 Task: Look for space in Xicotepec de Juárez, Mexico from 17th June, 2023 to 21st June, 2023 for 2 adults in price range Rs.7000 to Rs.12000. Place can be private room with 1  bedroom having 2 beds and 1 bathroom. Property type can be house, flat, guest house. Booking option can be shelf check-in. Required host language is English.
Action: Mouse moved to (548, 110)
Screenshot: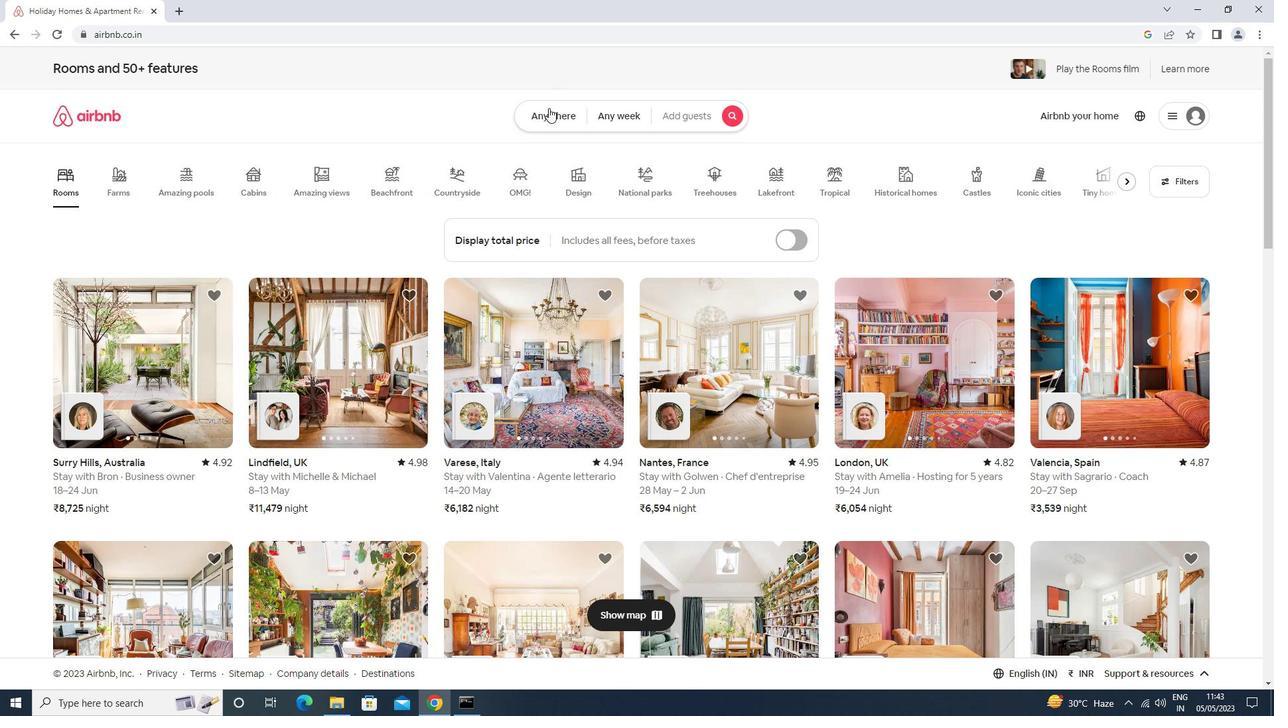 
Action: Mouse pressed left at (548, 110)
Screenshot: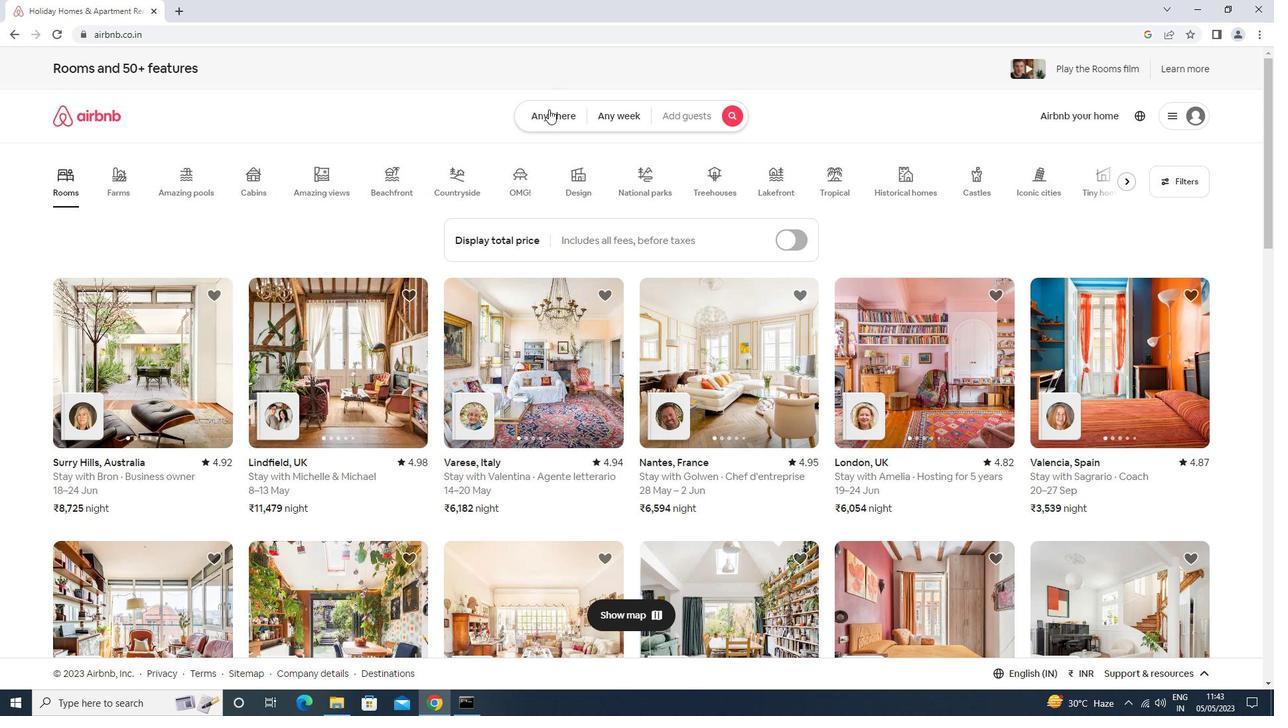 
Action: Mouse moved to (475, 166)
Screenshot: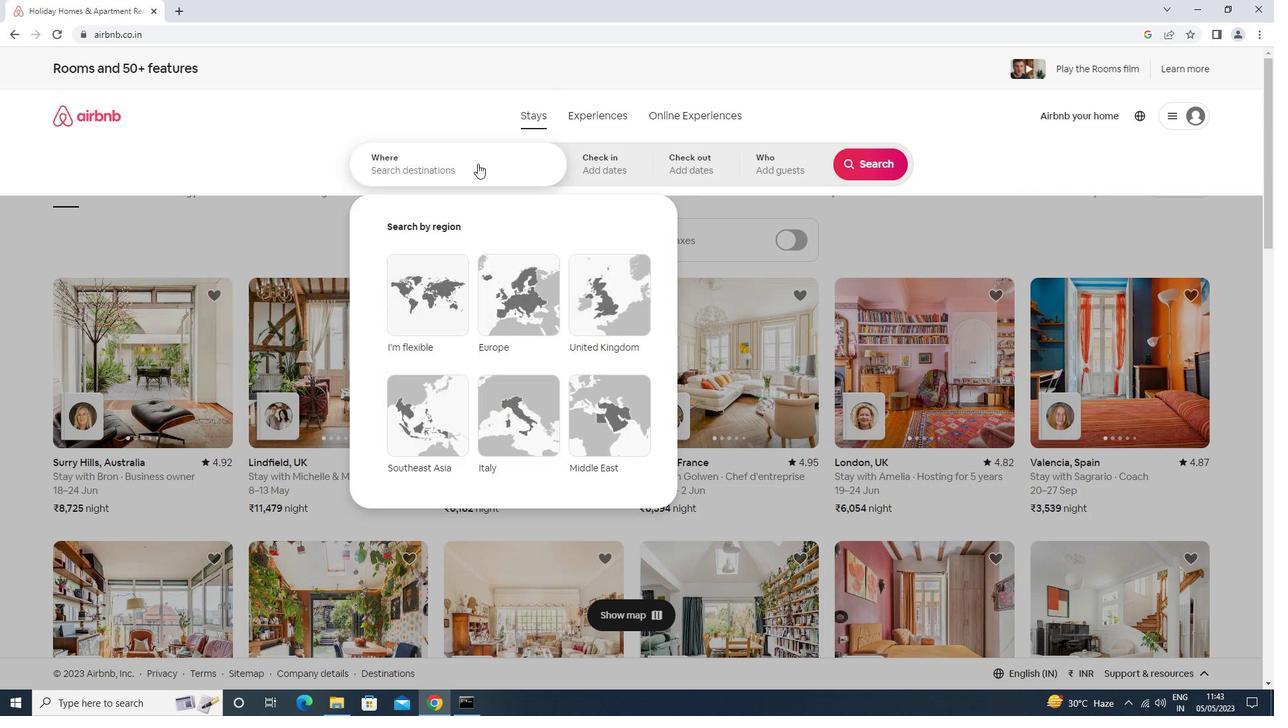 
Action: Mouse pressed left at (475, 166)
Screenshot: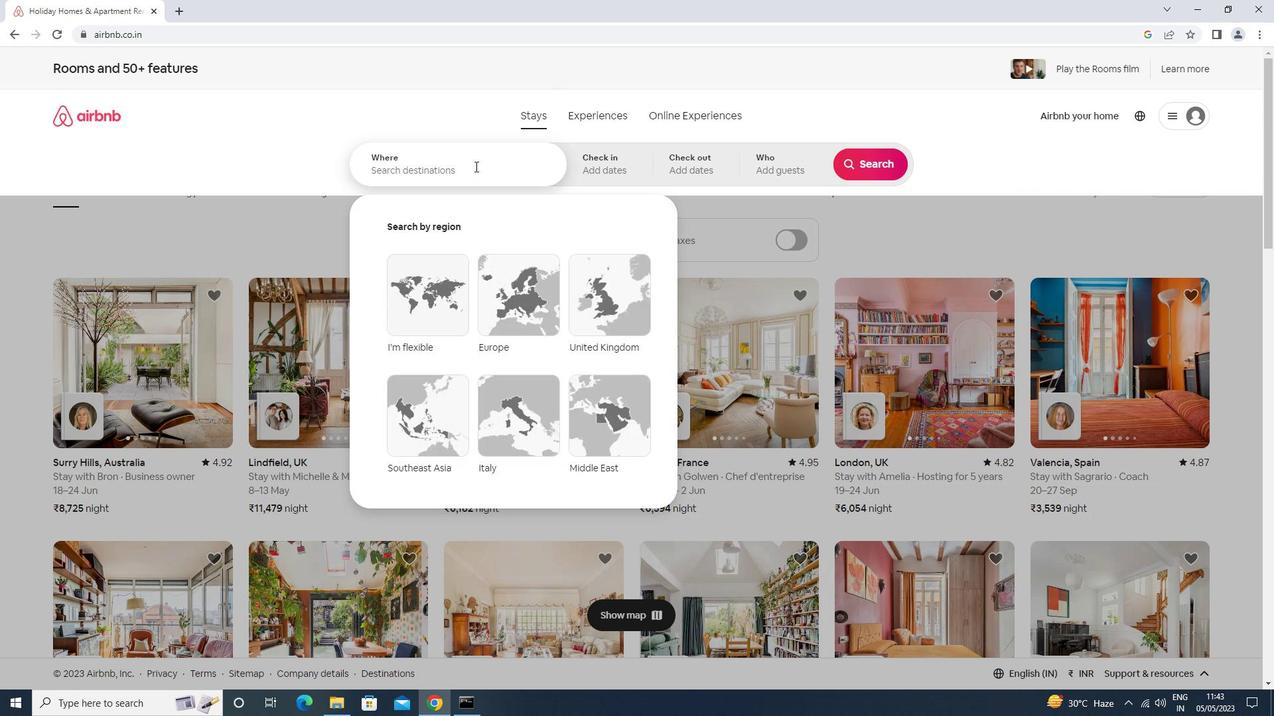 
Action: Mouse moved to (475, 166)
Screenshot: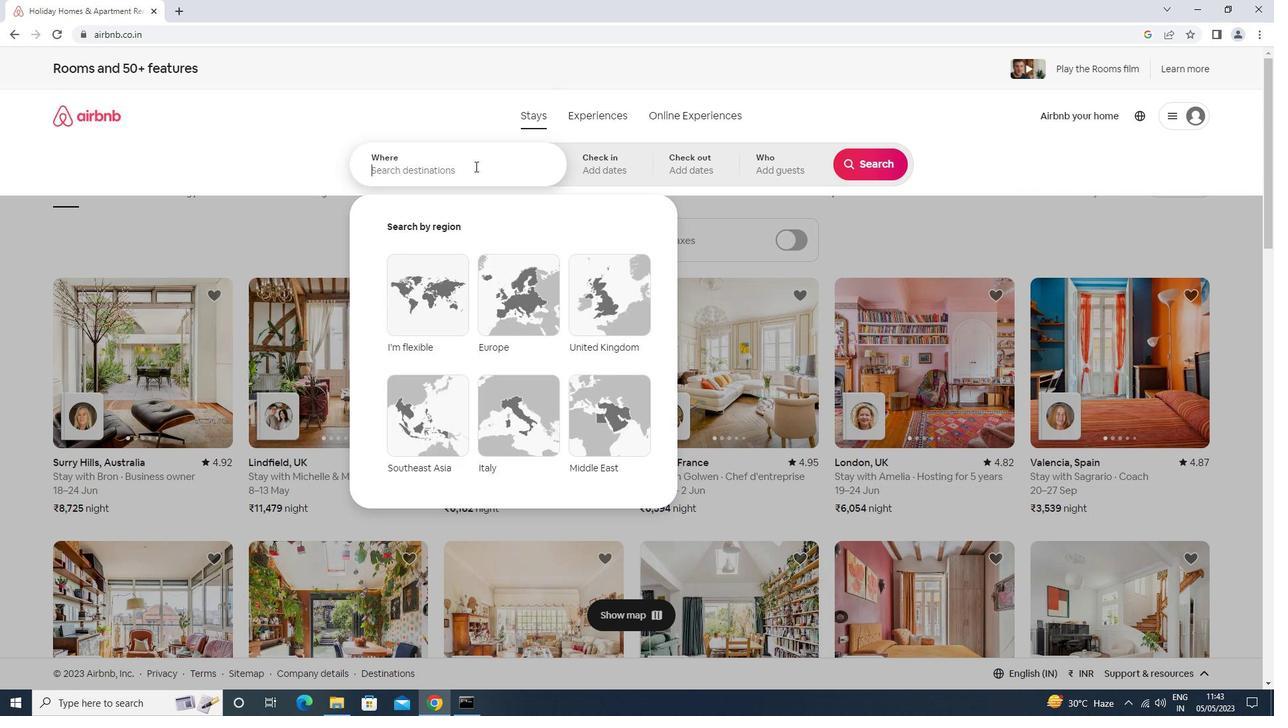 
Action: Key pressed <Key.shift>XICO<Key.down><Key.down><Key.enter>
Screenshot: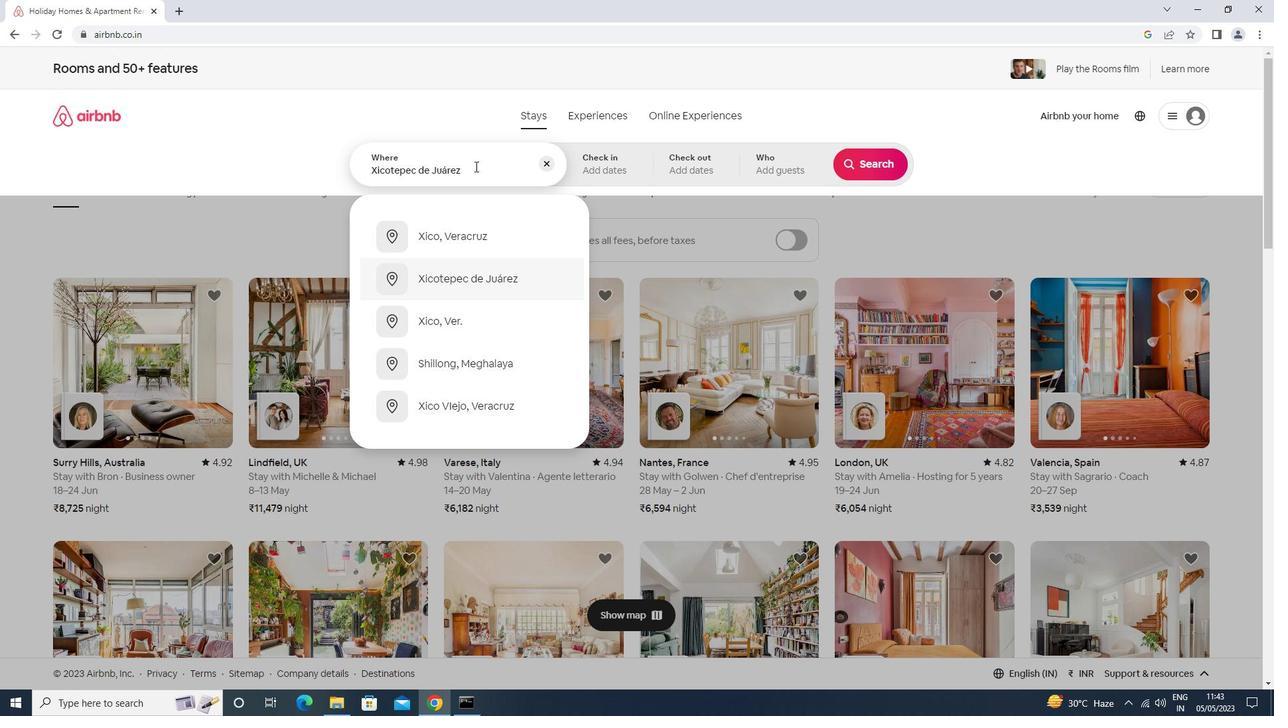 
Action: Mouse moved to (852, 388)
Screenshot: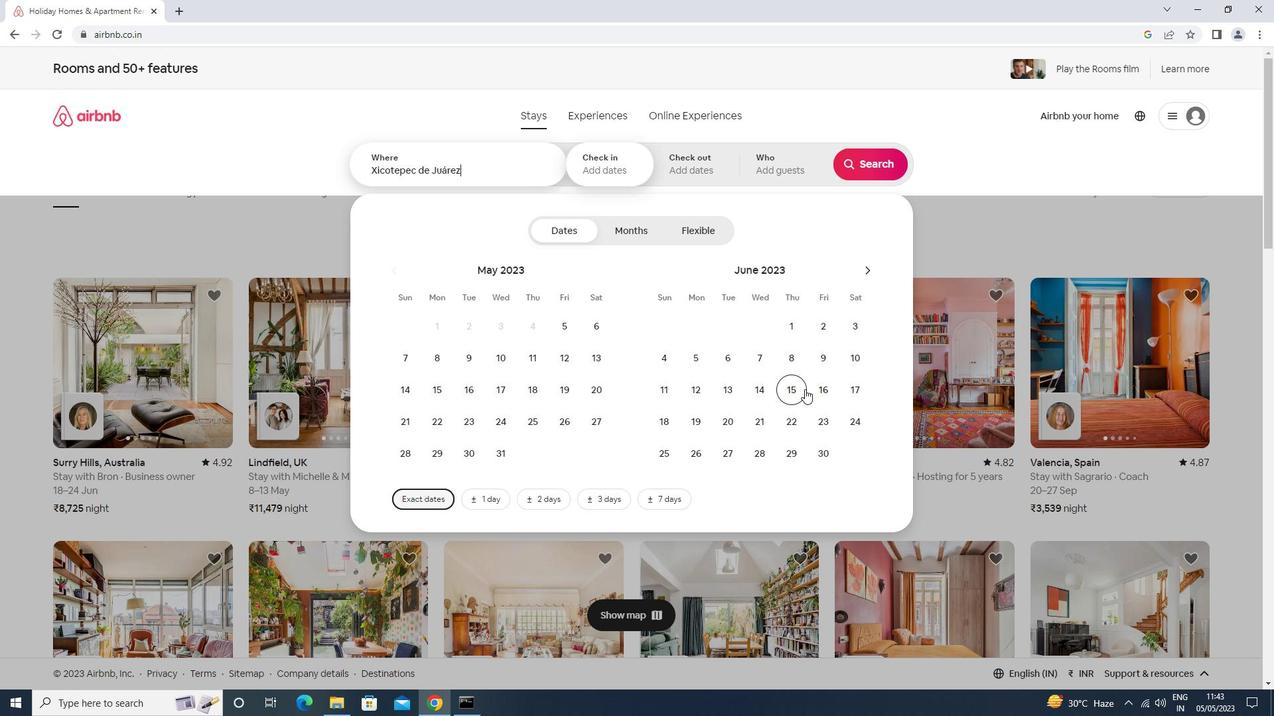 
Action: Mouse pressed left at (852, 388)
Screenshot: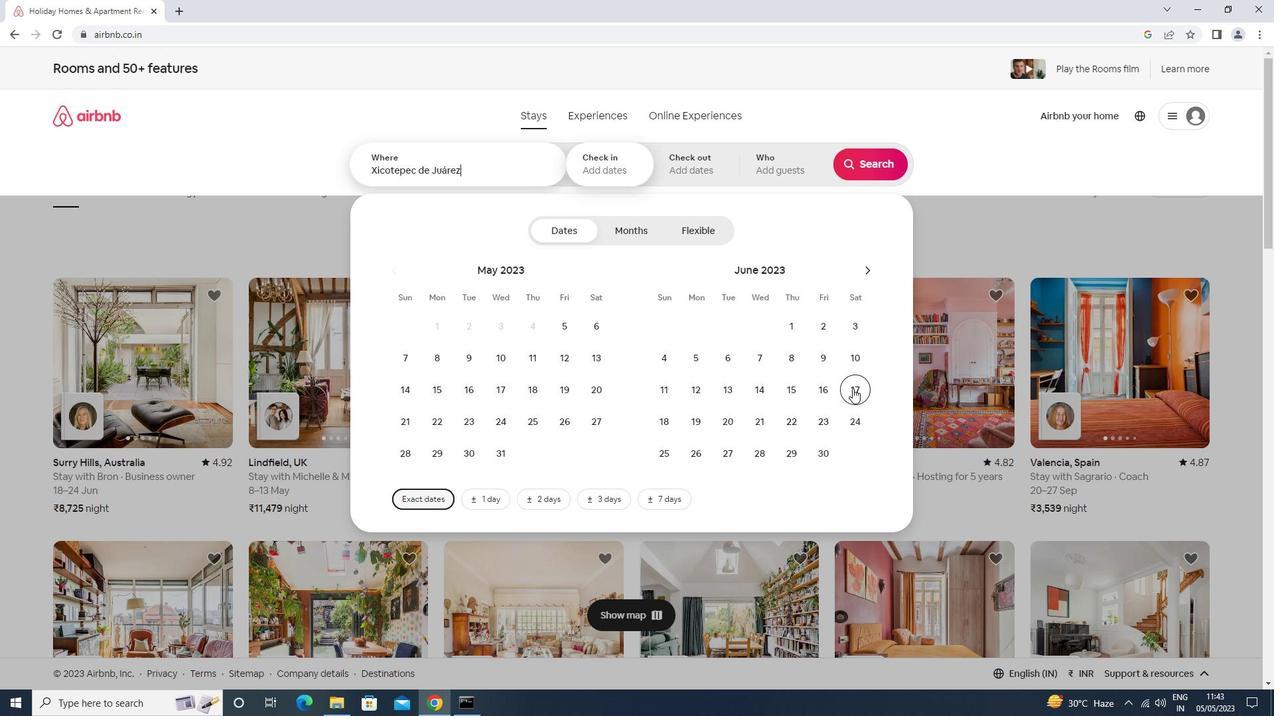 
Action: Mouse moved to (761, 429)
Screenshot: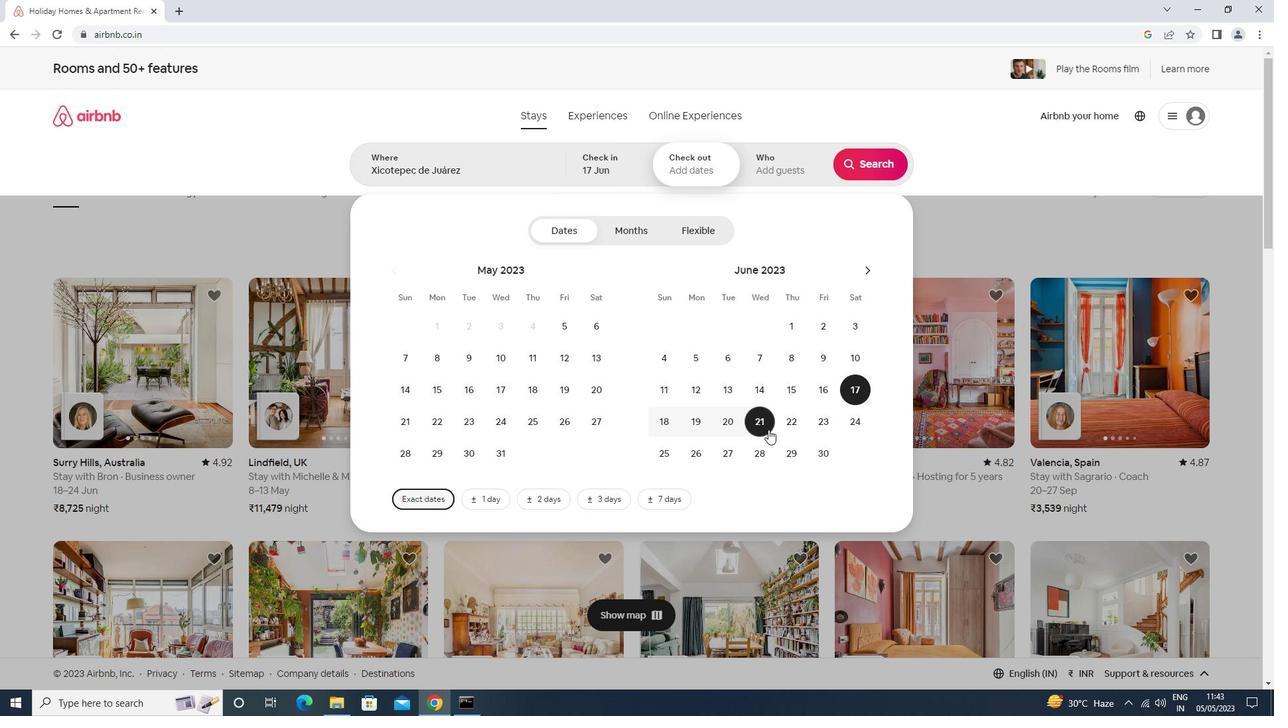 
Action: Mouse pressed left at (761, 429)
Screenshot: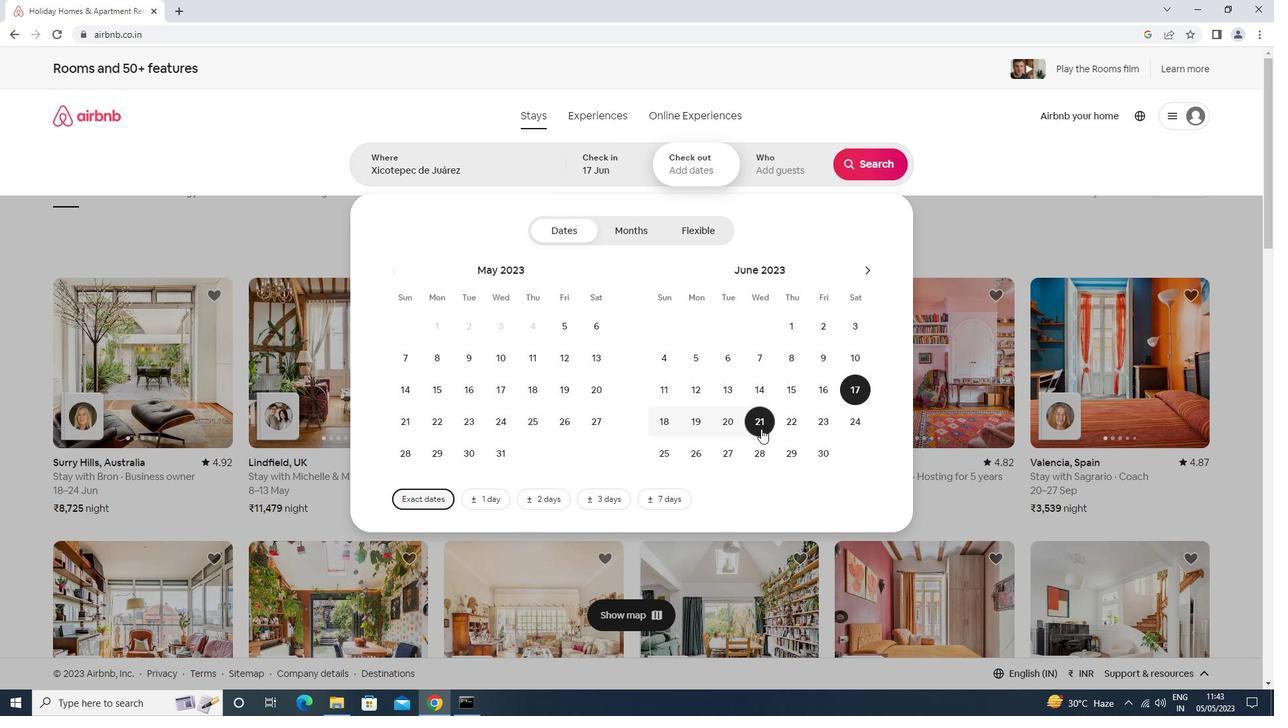 
Action: Mouse moved to (773, 179)
Screenshot: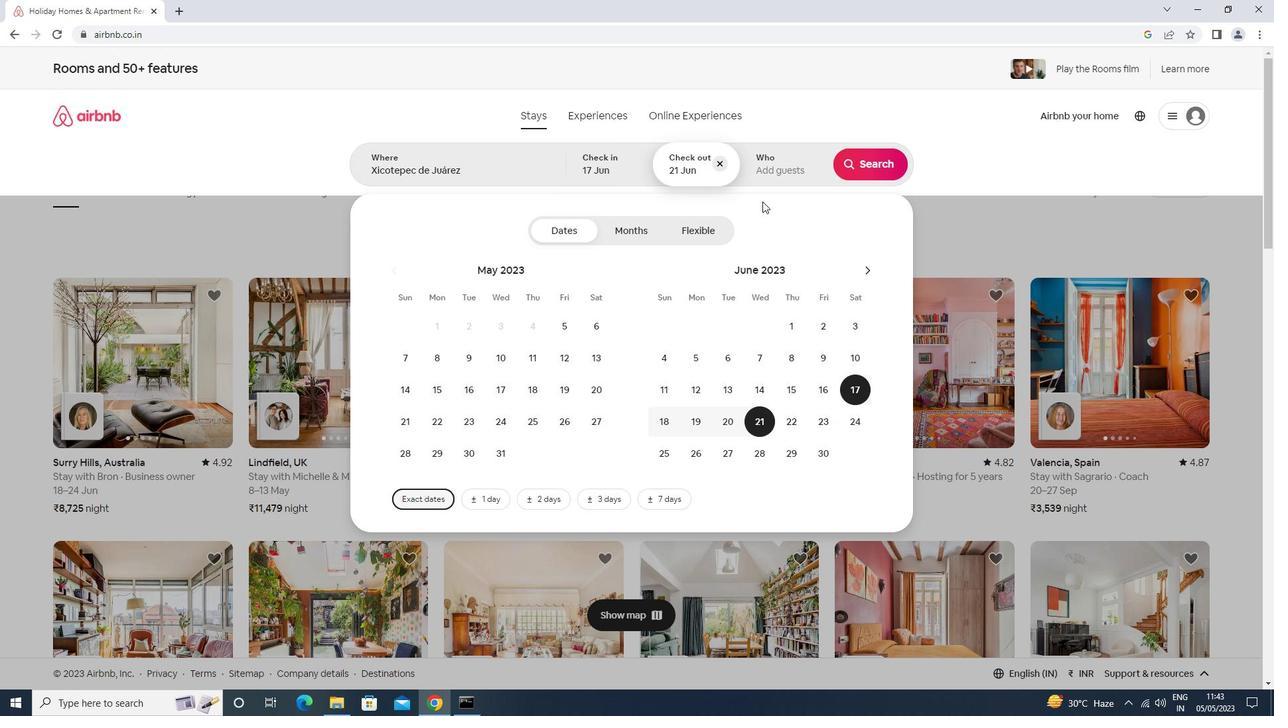 
Action: Mouse pressed left at (773, 179)
Screenshot: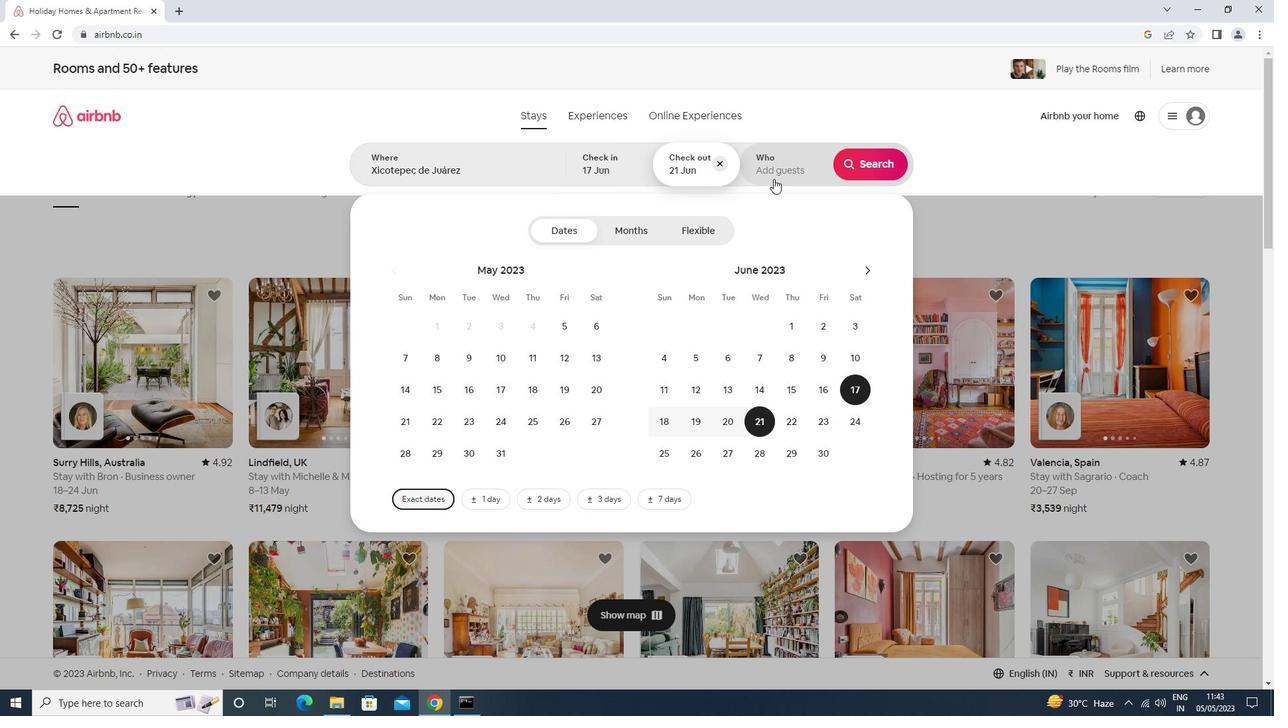 
Action: Mouse moved to (869, 229)
Screenshot: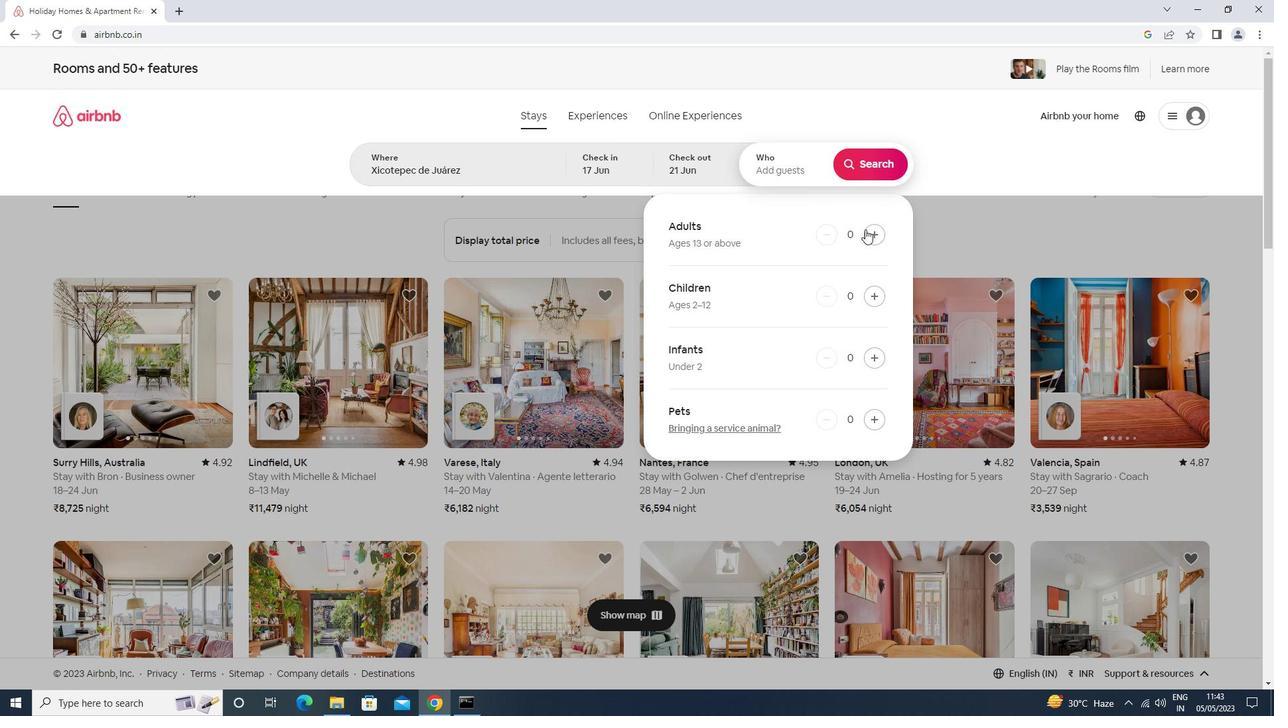 
Action: Mouse pressed left at (869, 229)
Screenshot: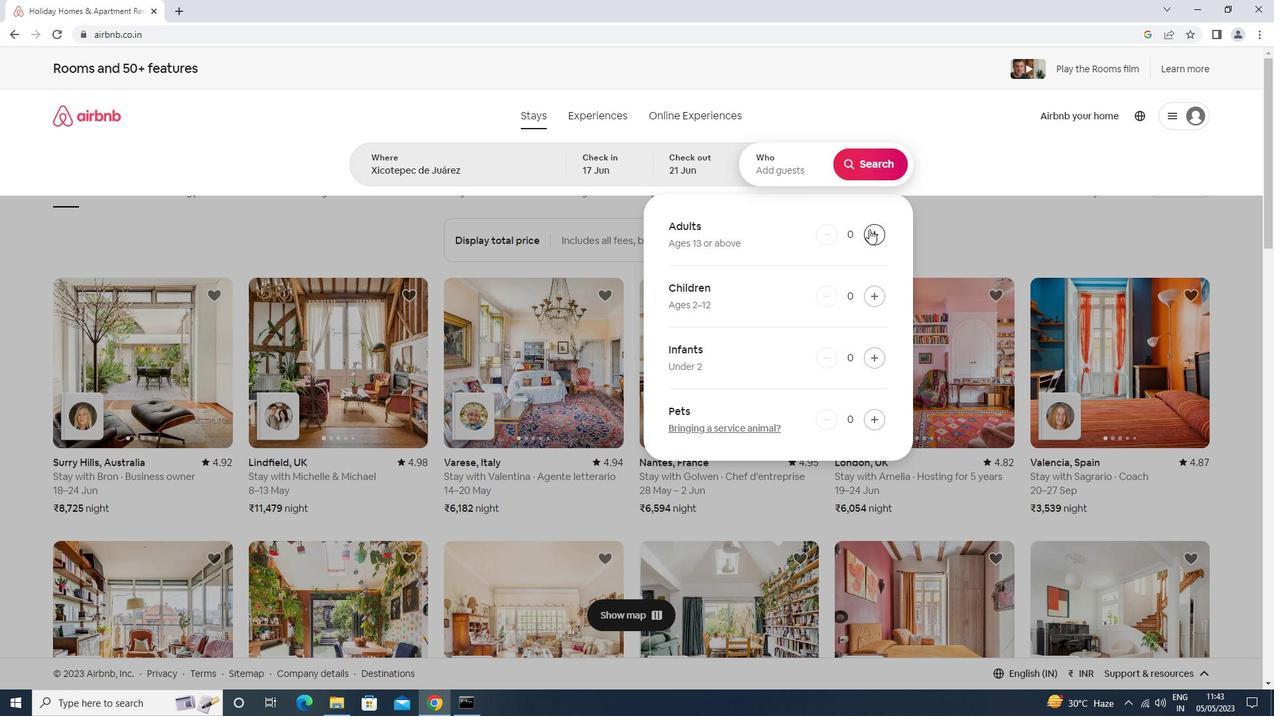 
Action: Mouse pressed left at (869, 229)
Screenshot: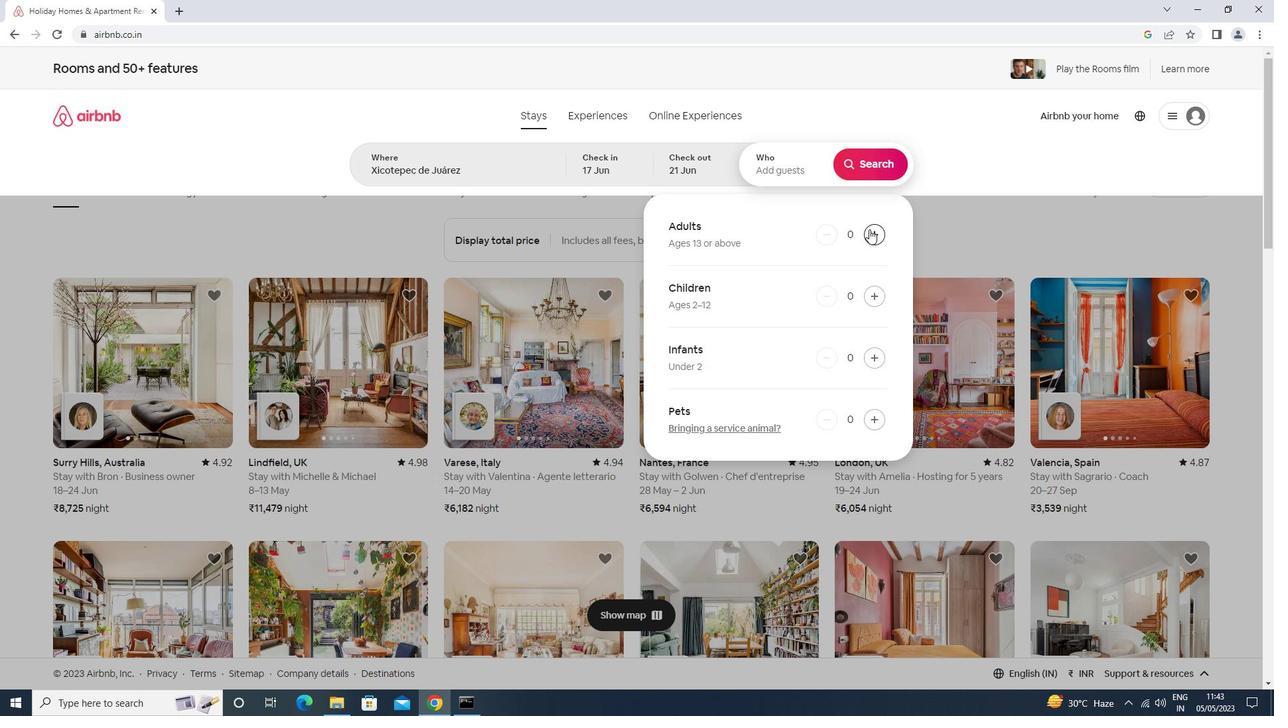 
Action: Mouse moved to (875, 160)
Screenshot: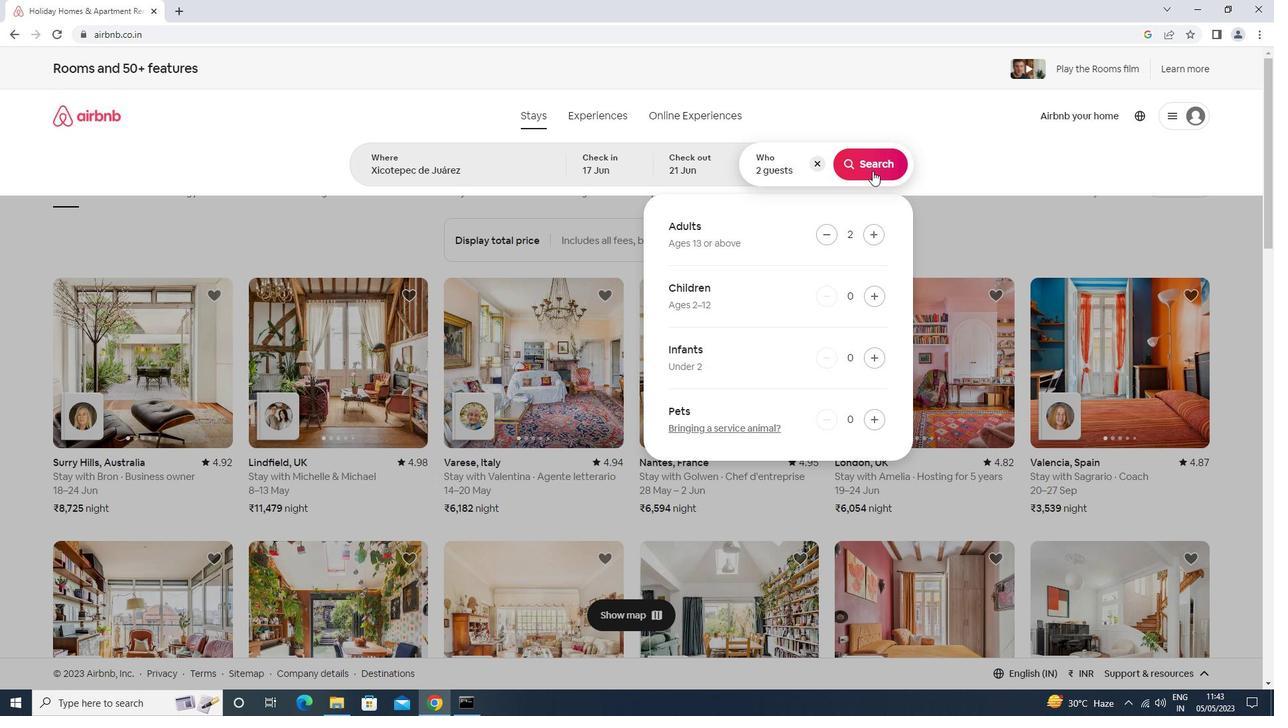 
Action: Mouse pressed left at (875, 160)
Screenshot: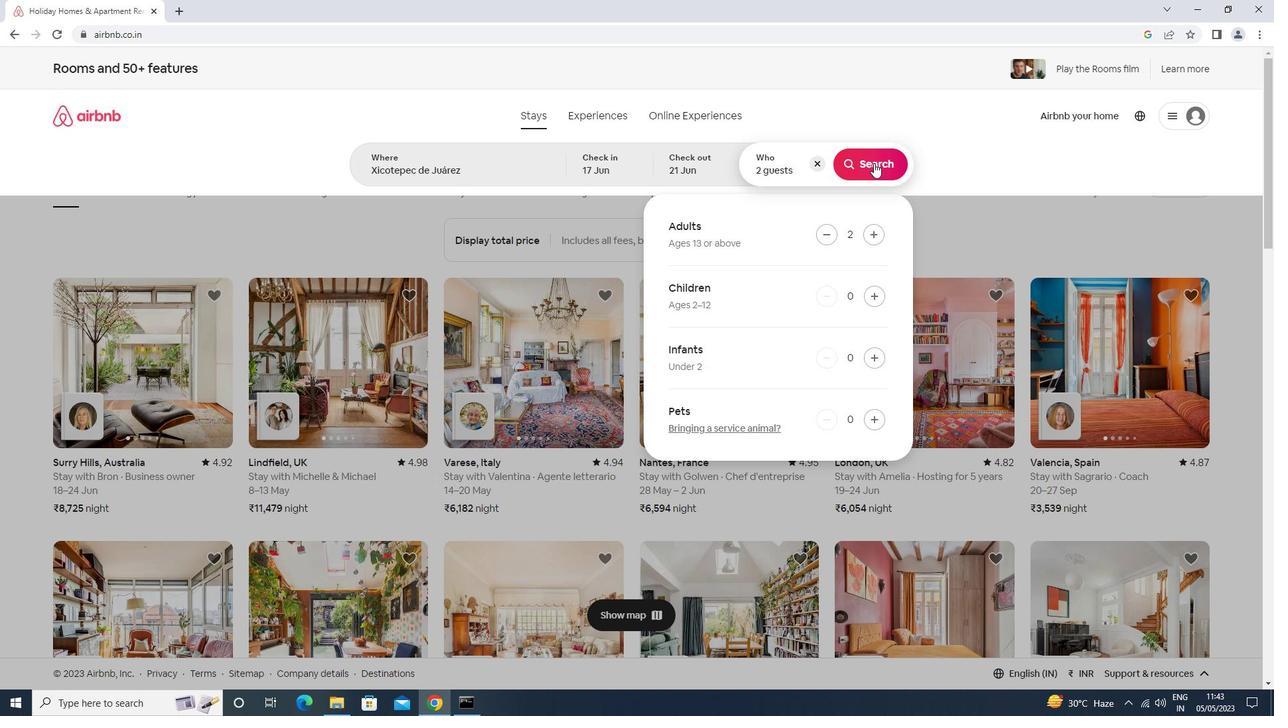 
Action: Mouse moved to (1228, 117)
Screenshot: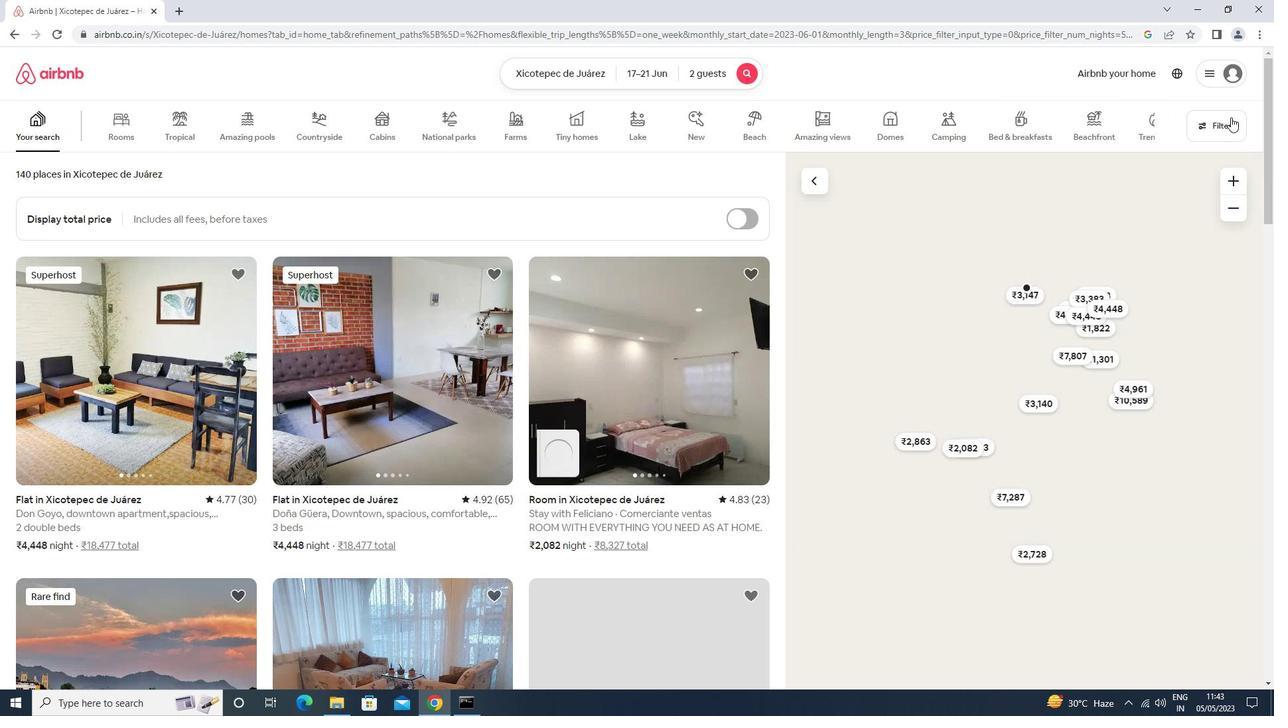 
Action: Mouse pressed left at (1228, 117)
Screenshot: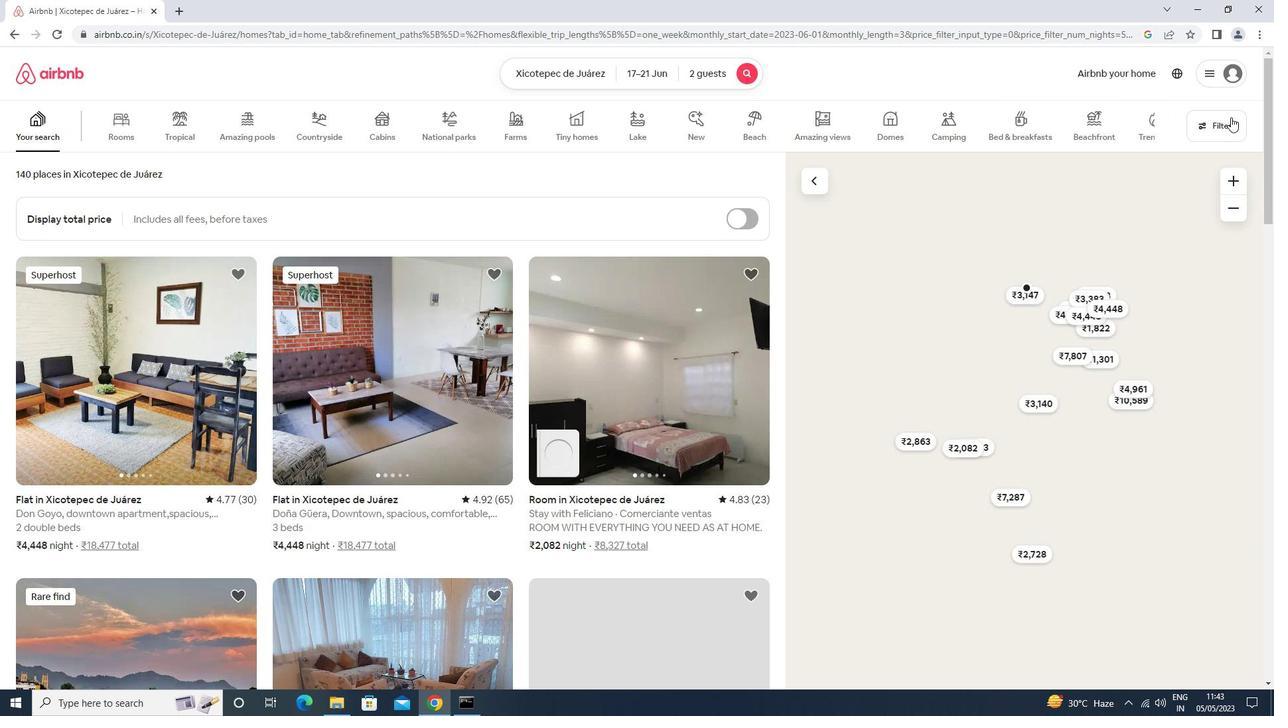 
Action: Mouse moved to (464, 452)
Screenshot: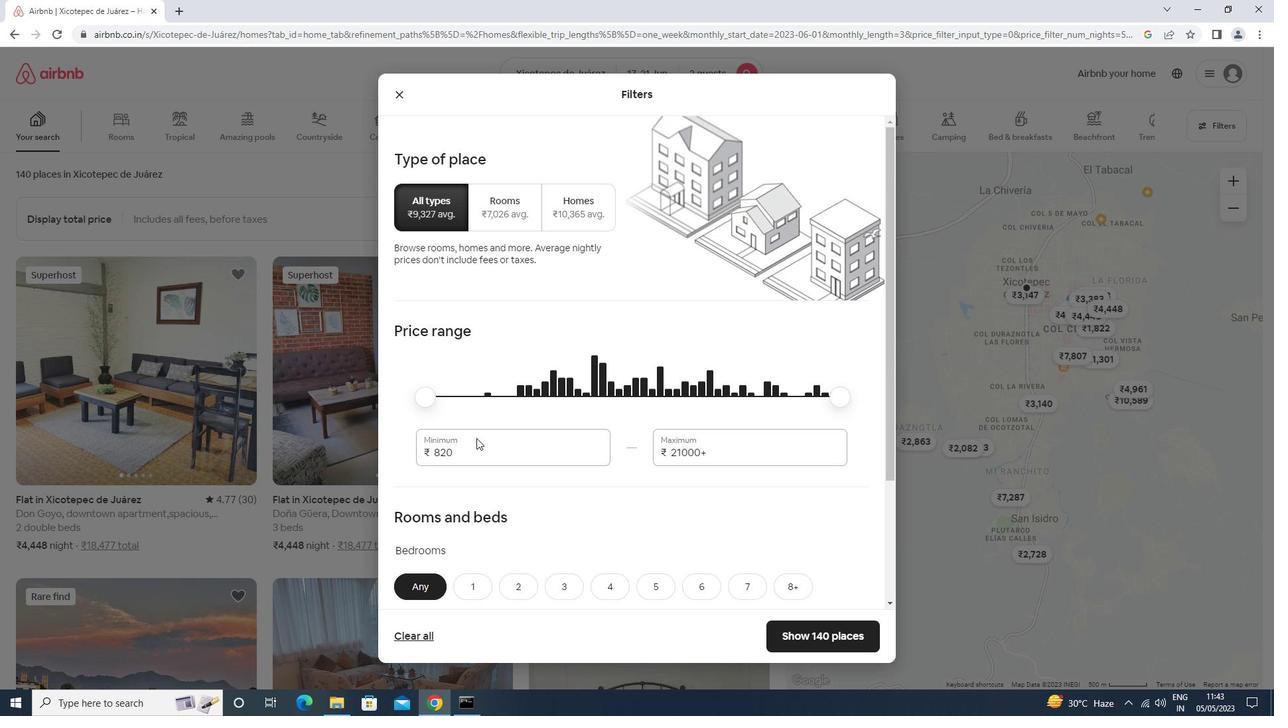 
Action: Mouse pressed left at (464, 452)
Screenshot: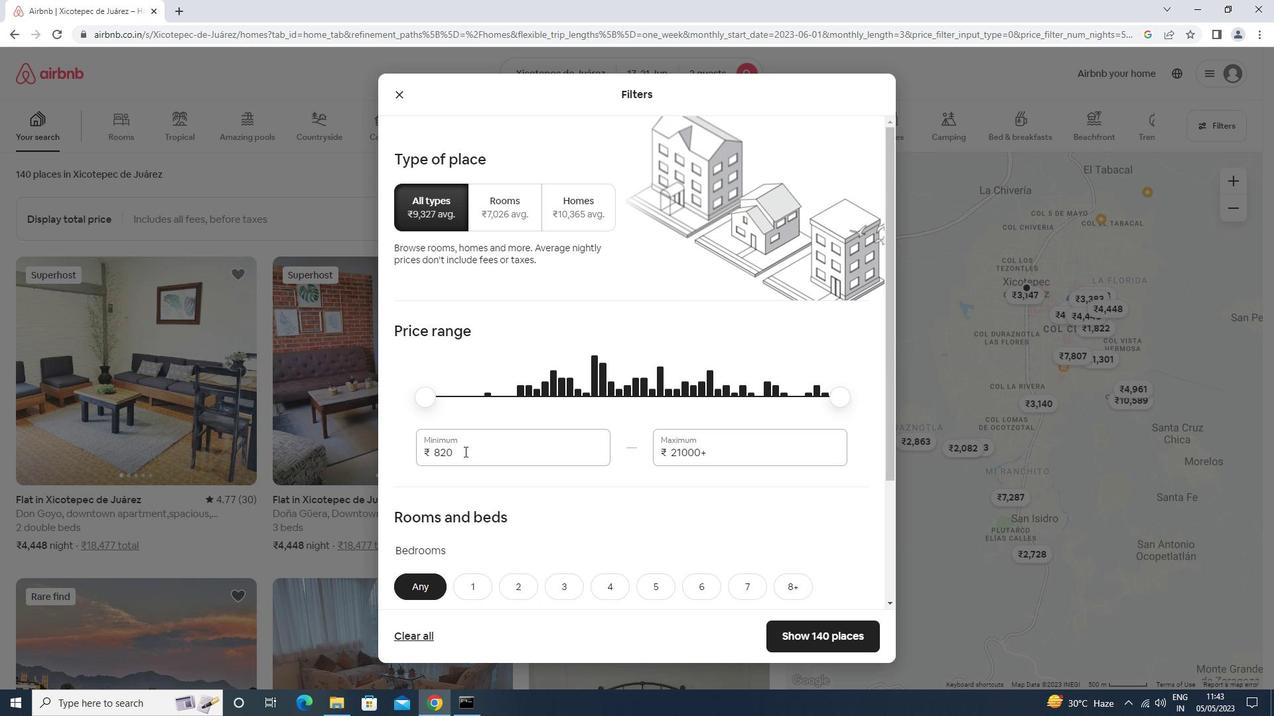 
Action: Mouse moved to (461, 450)
Screenshot: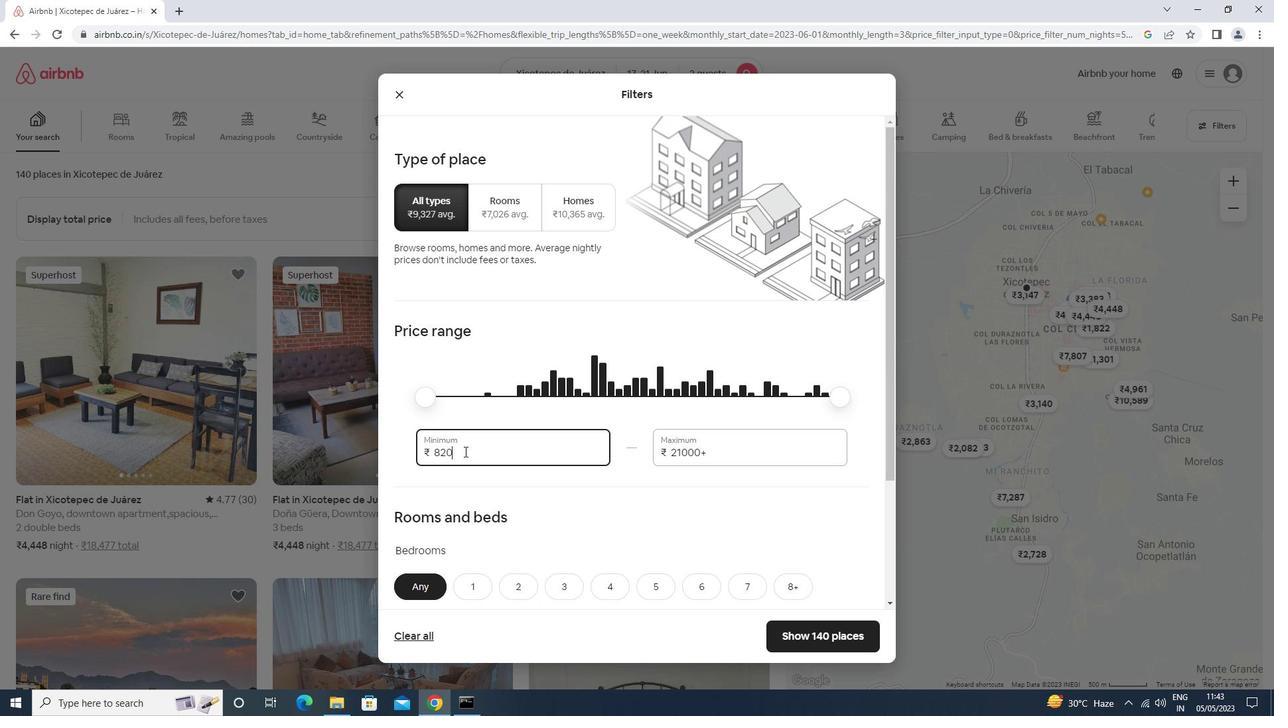 
Action: Key pressed <Key.backspace><Key.backspace><Key.backspace><Key.backspace>7000<Key.tab>12000
Screenshot: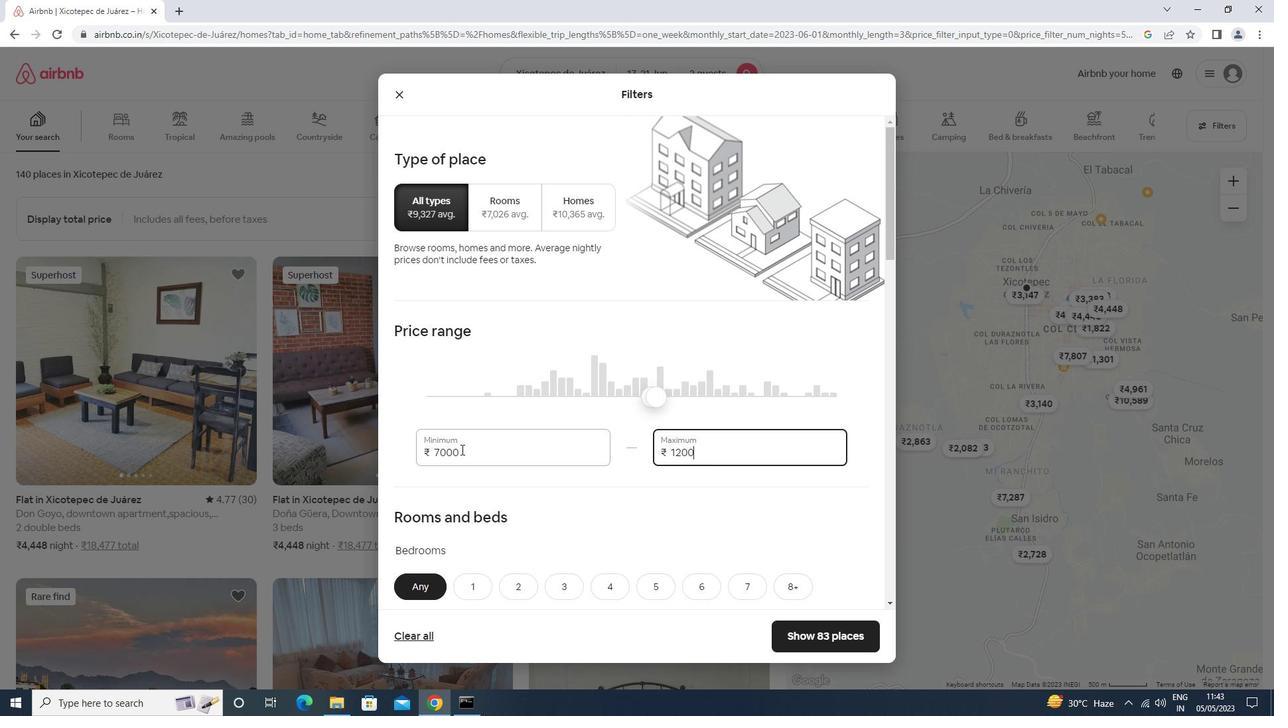 
Action: Mouse moved to (294, 416)
Screenshot: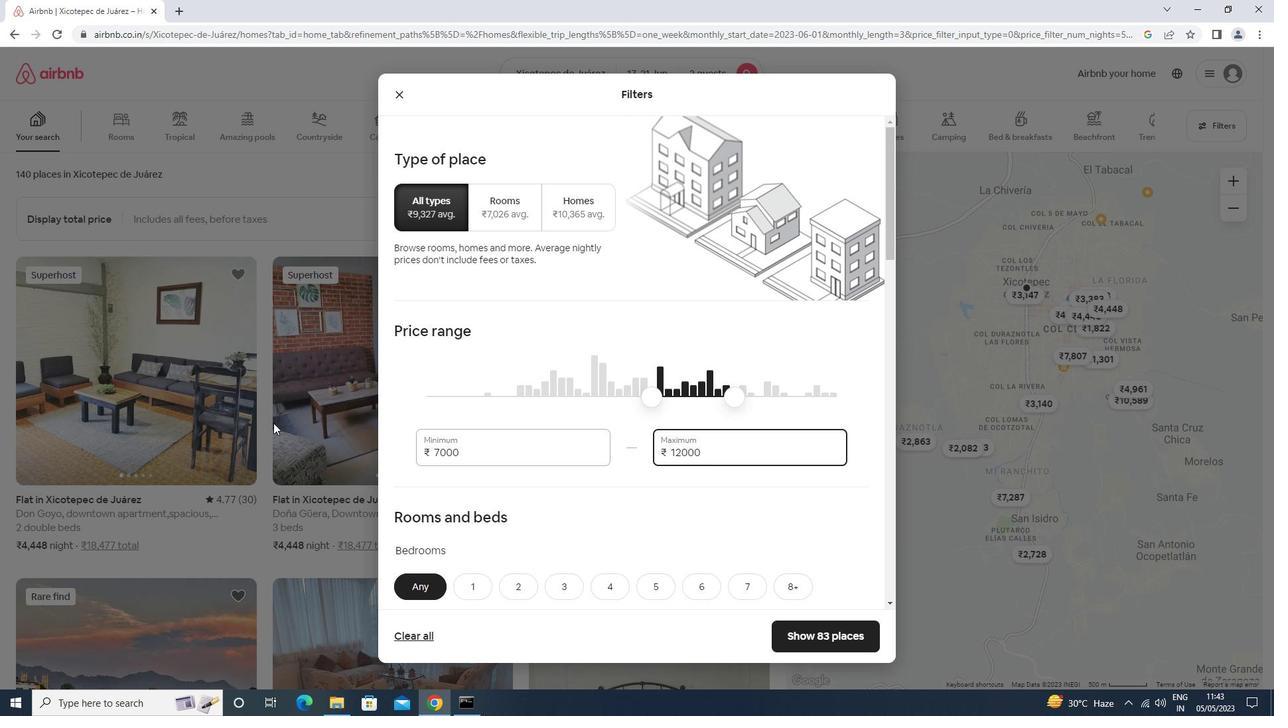 
Action: Mouse scrolled (294, 416) with delta (0, 0)
Screenshot: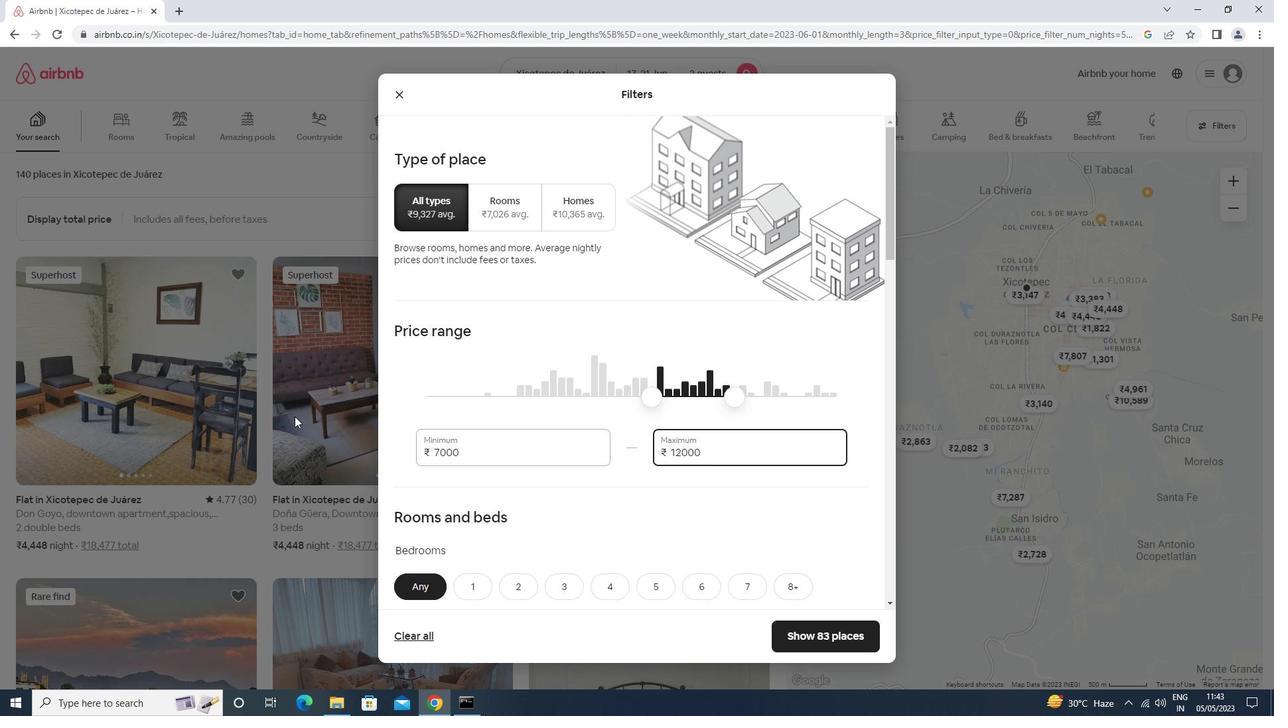 
Action: Mouse scrolled (294, 416) with delta (0, 0)
Screenshot: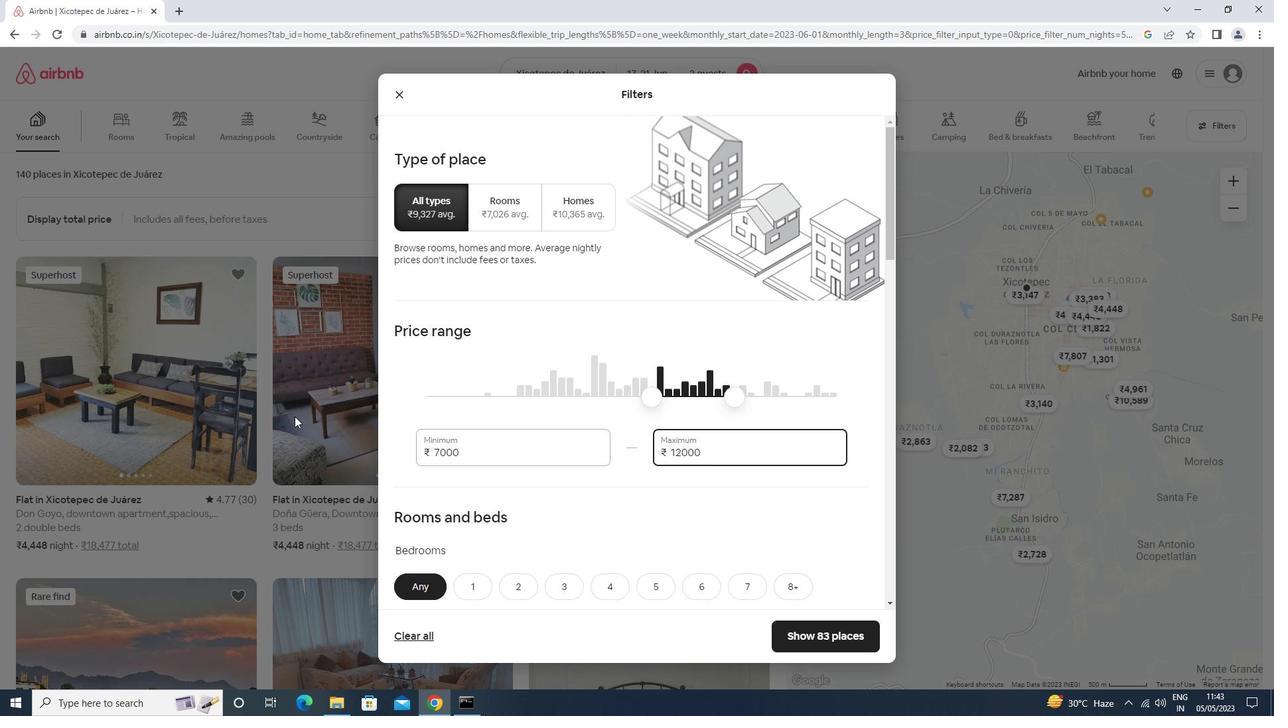 
Action: Mouse scrolled (294, 416) with delta (0, 0)
Screenshot: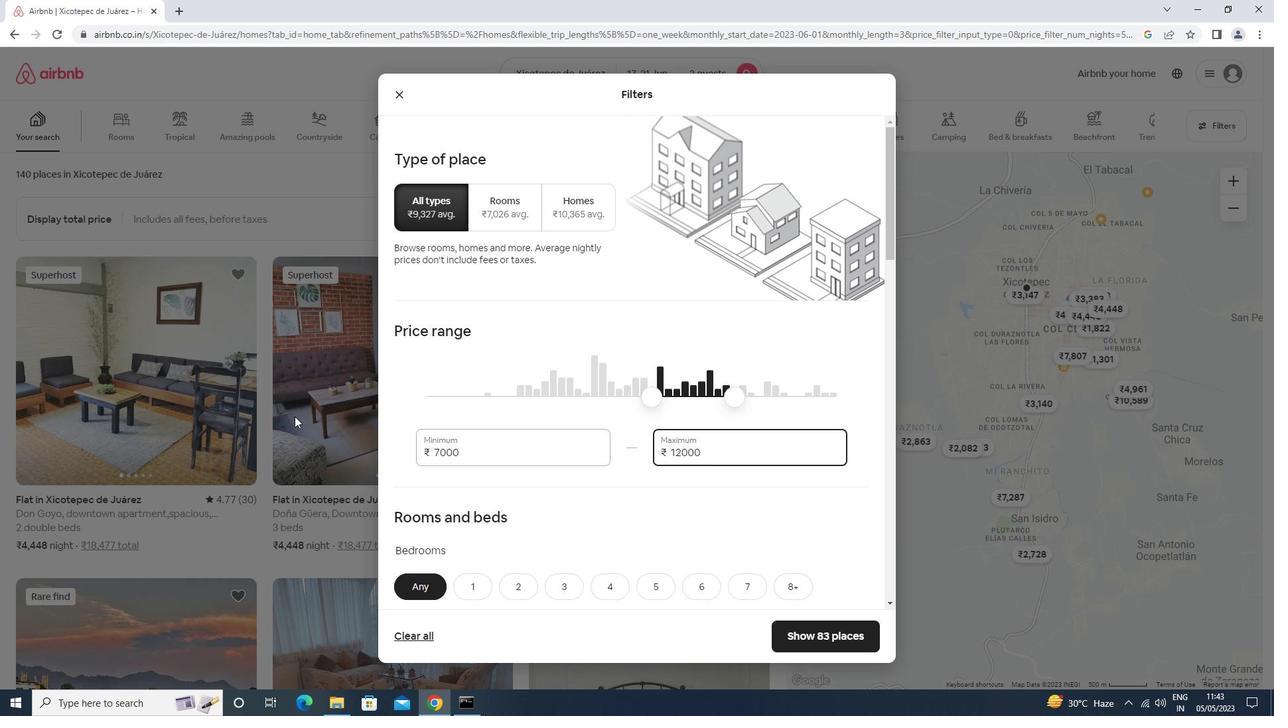 
Action: Mouse scrolled (294, 416) with delta (0, 0)
Screenshot: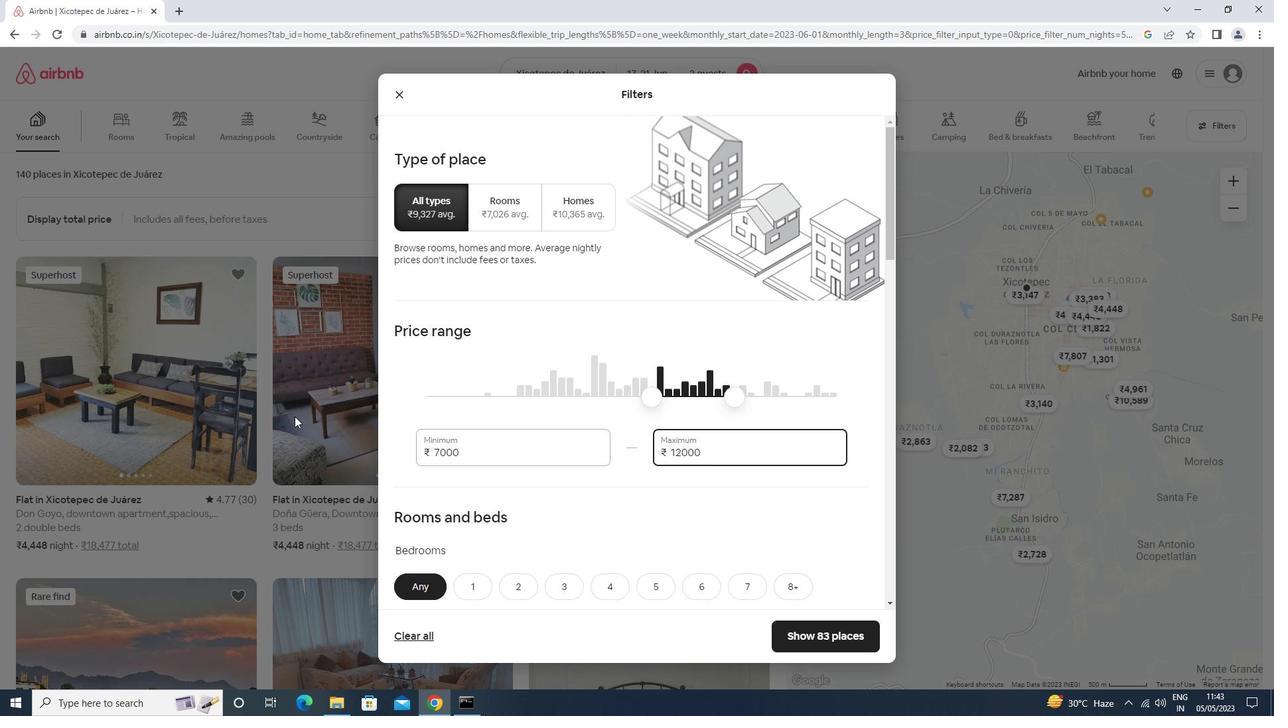
Action: Mouse moved to (419, 421)
Screenshot: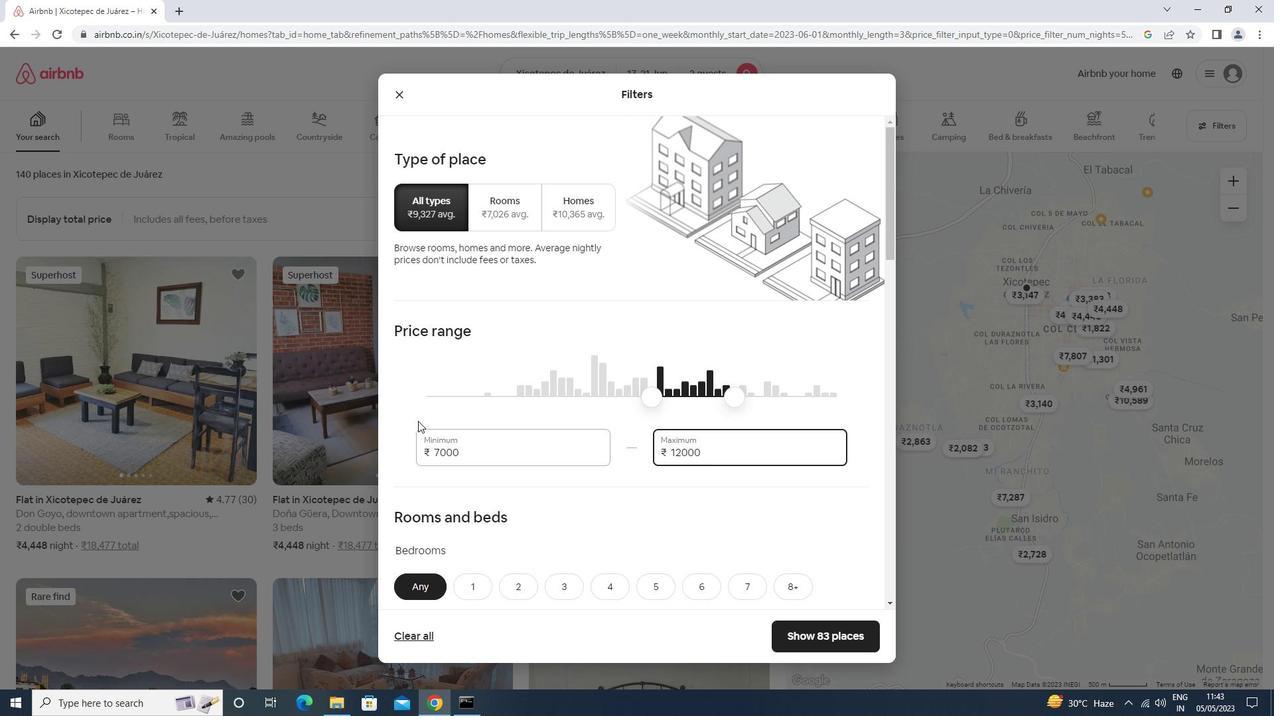 
Action: Mouse scrolled (419, 420) with delta (0, 0)
Screenshot: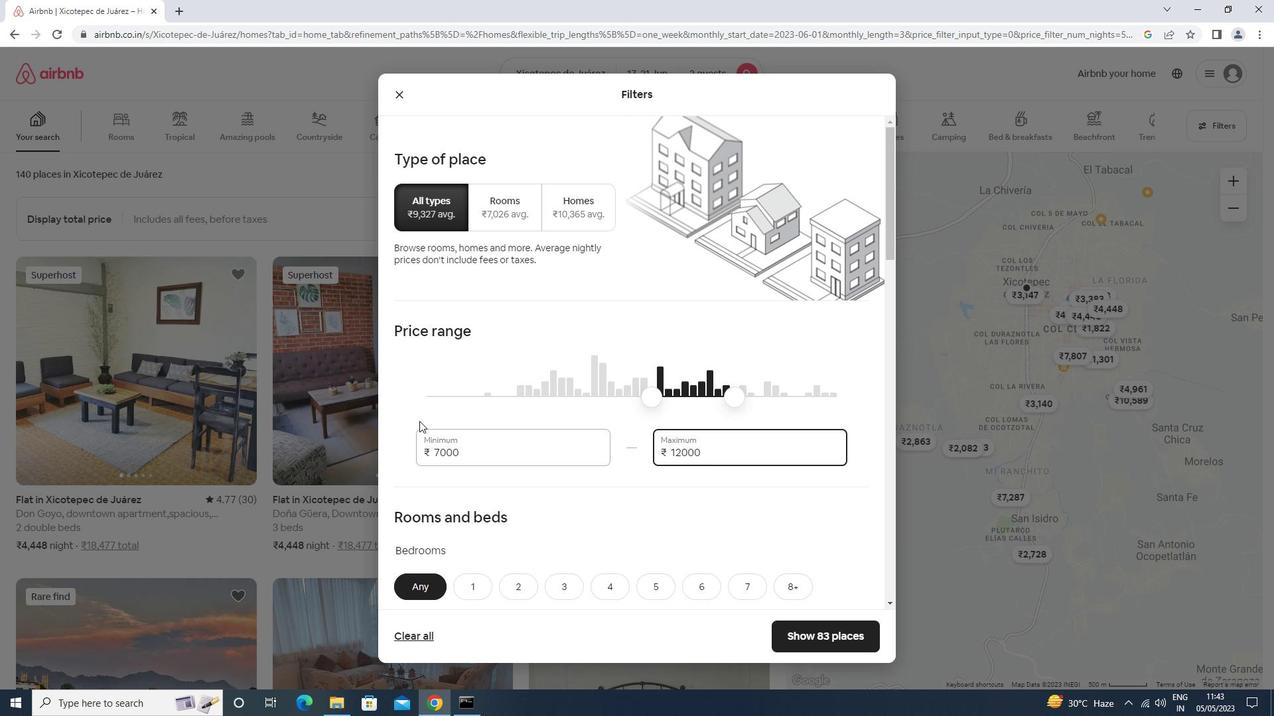 
Action: Mouse scrolled (419, 420) with delta (0, 0)
Screenshot: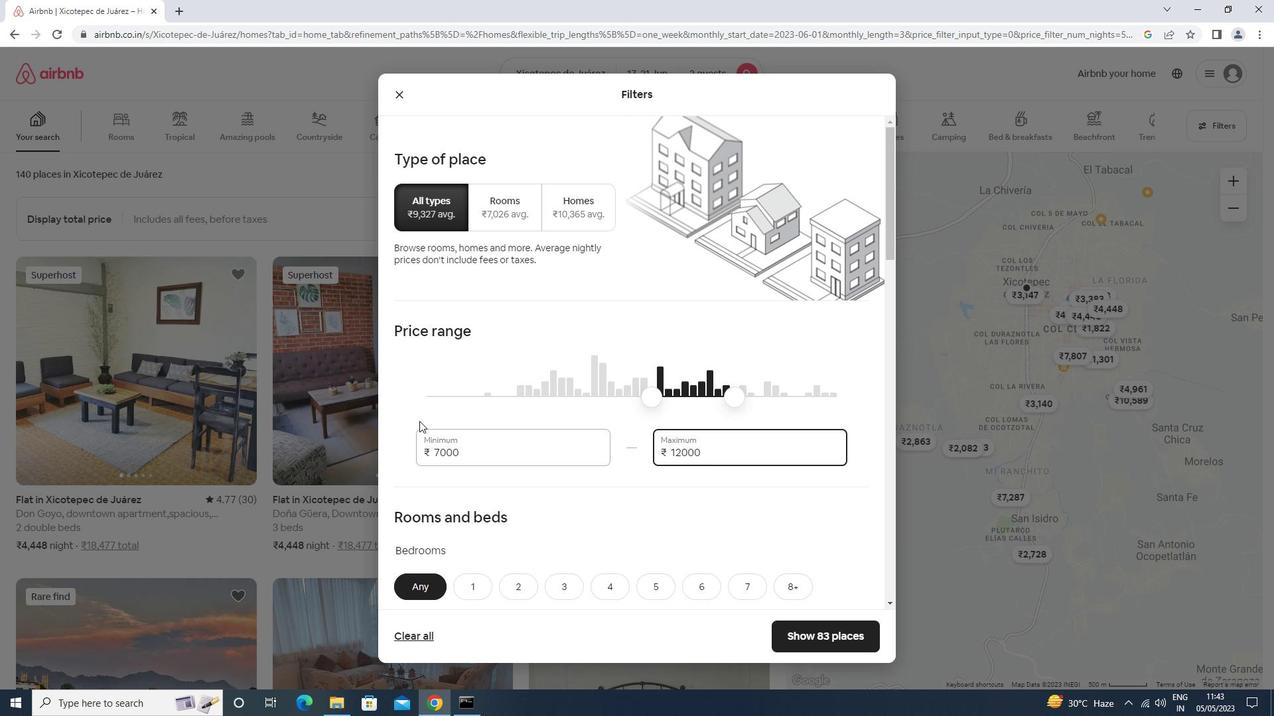 
Action: Mouse scrolled (419, 420) with delta (0, 0)
Screenshot: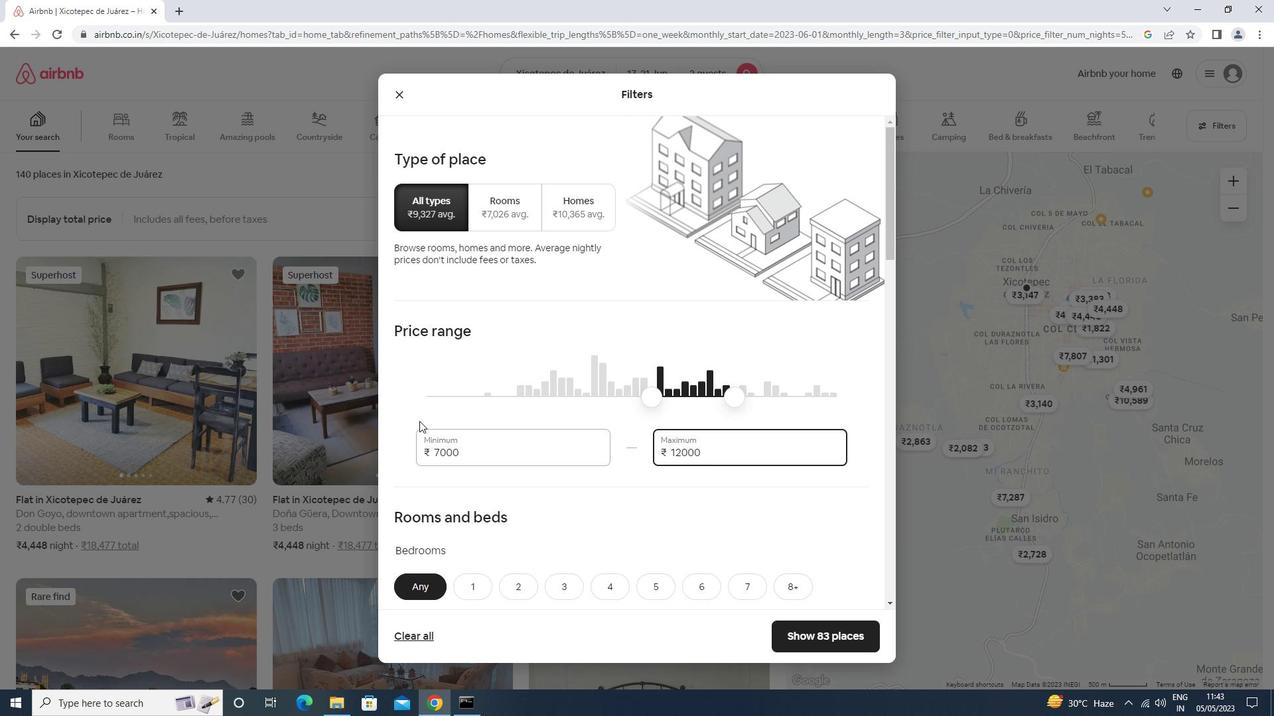 
Action: Mouse moved to (481, 388)
Screenshot: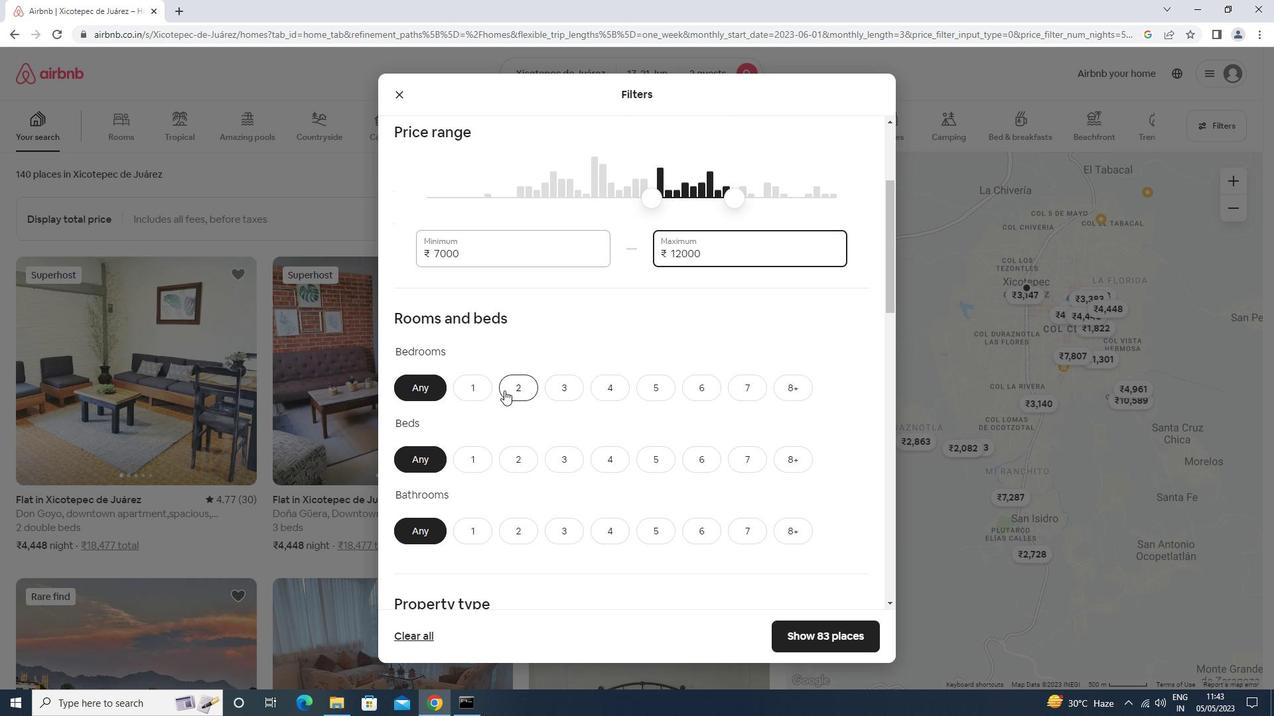 
Action: Mouse pressed left at (481, 388)
Screenshot: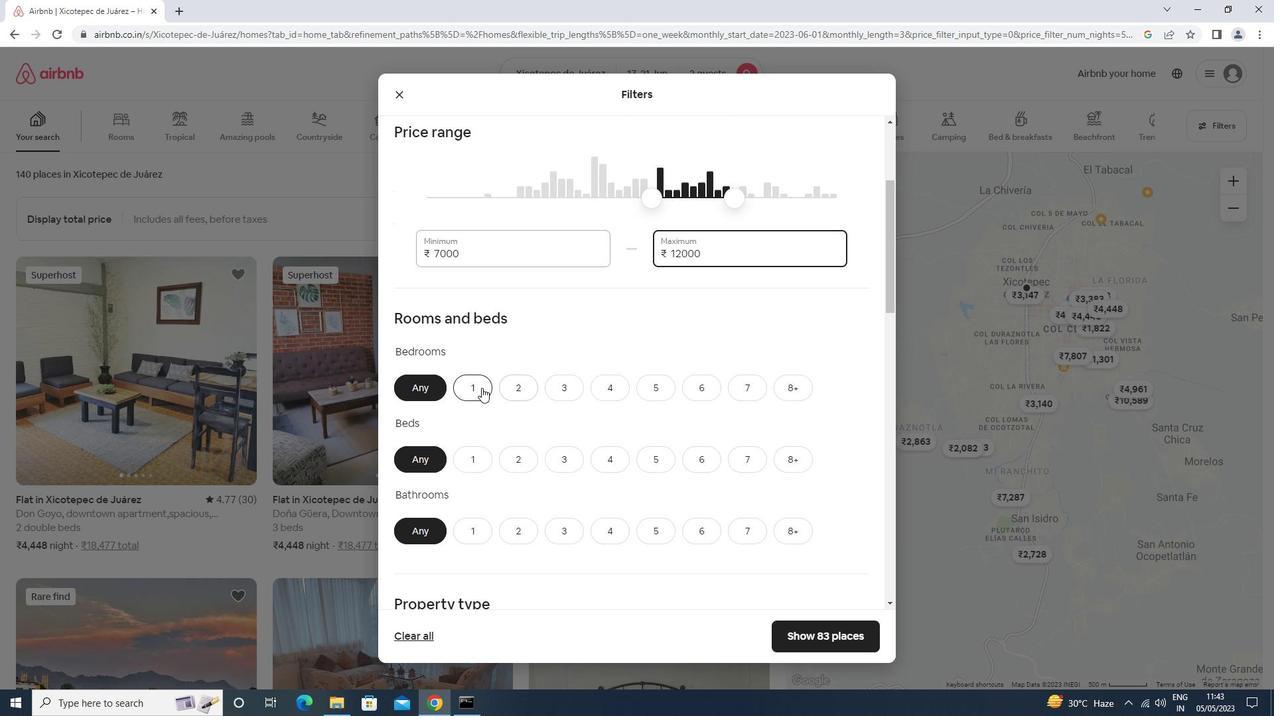 
Action: Mouse moved to (521, 459)
Screenshot: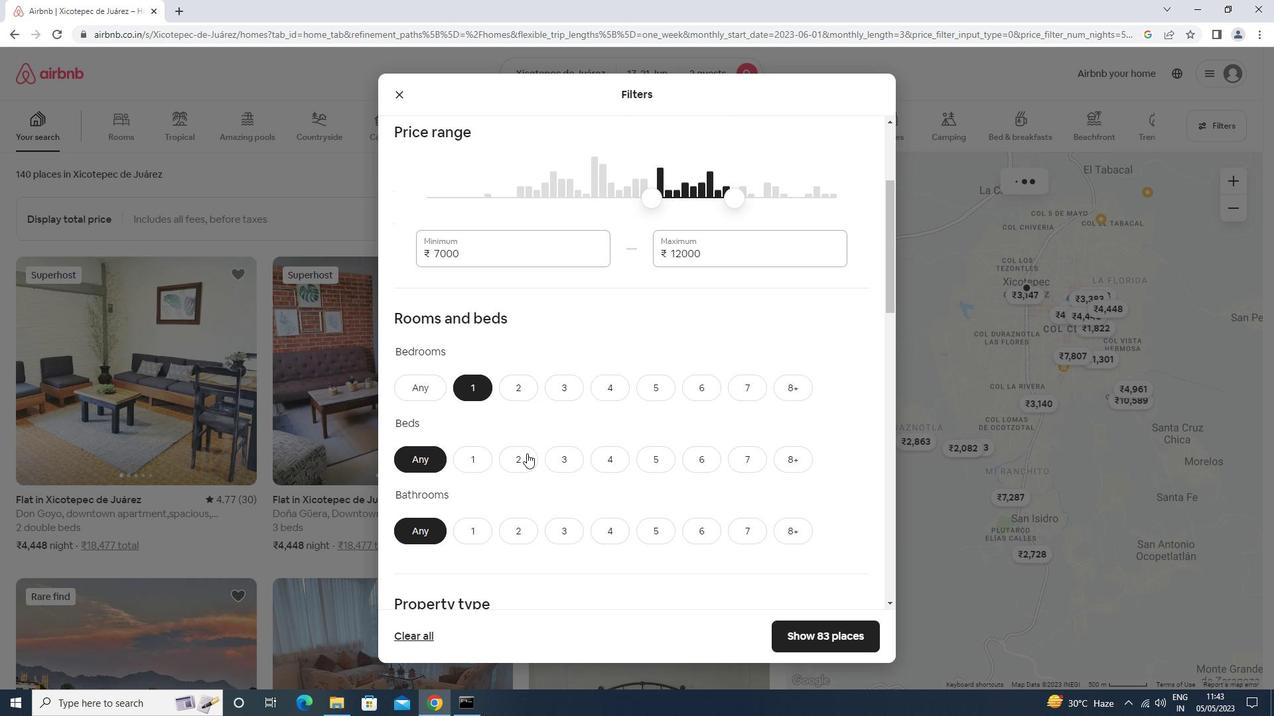 
Action: Mouse pressed left at (521, 459)
Screenshot: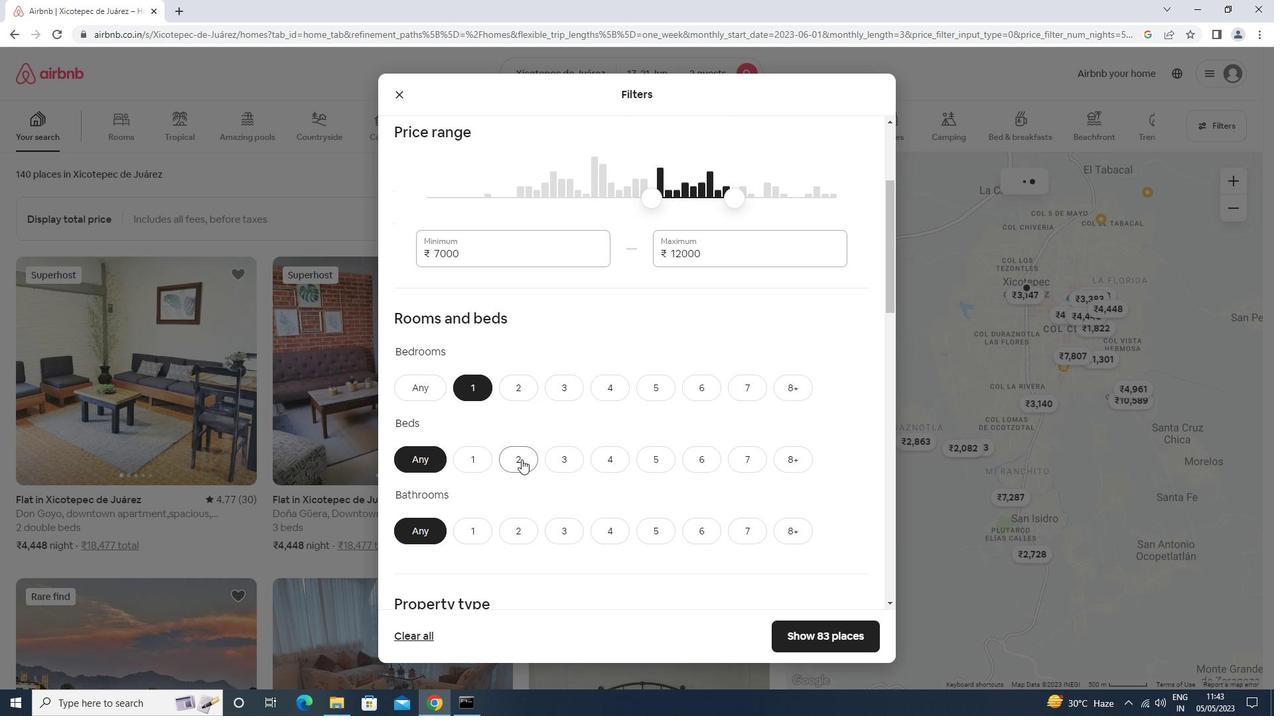 
Action: Mouse moved to (469, 534)
Screenshot: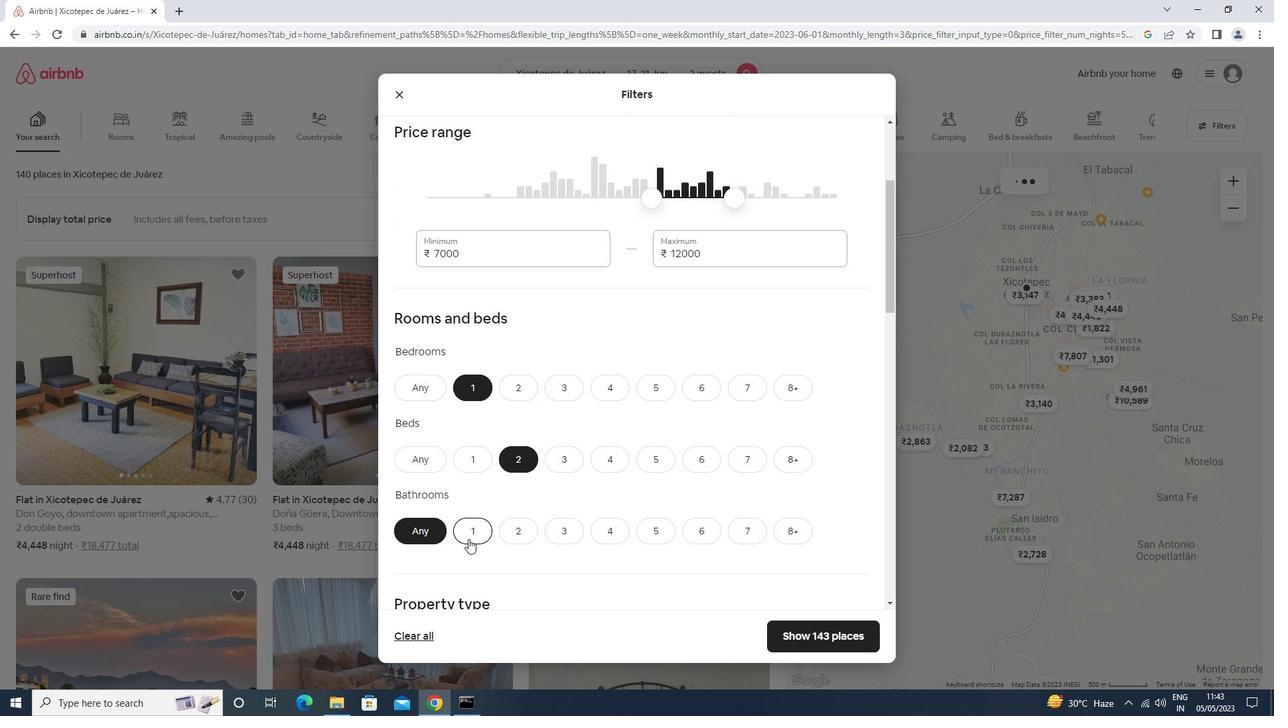 
Action: Mouse pressed left at (469, 534)
Screenshot: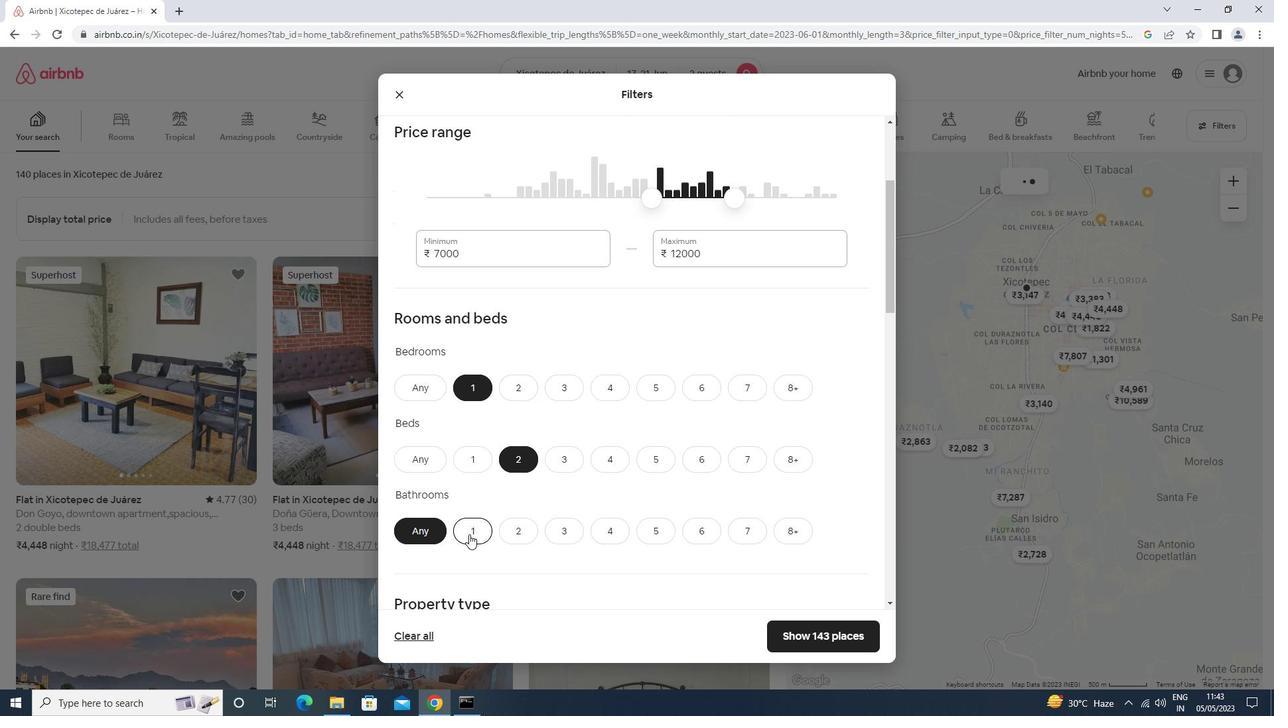 
Action: Mouse moved to (469, 534)
Screenshot: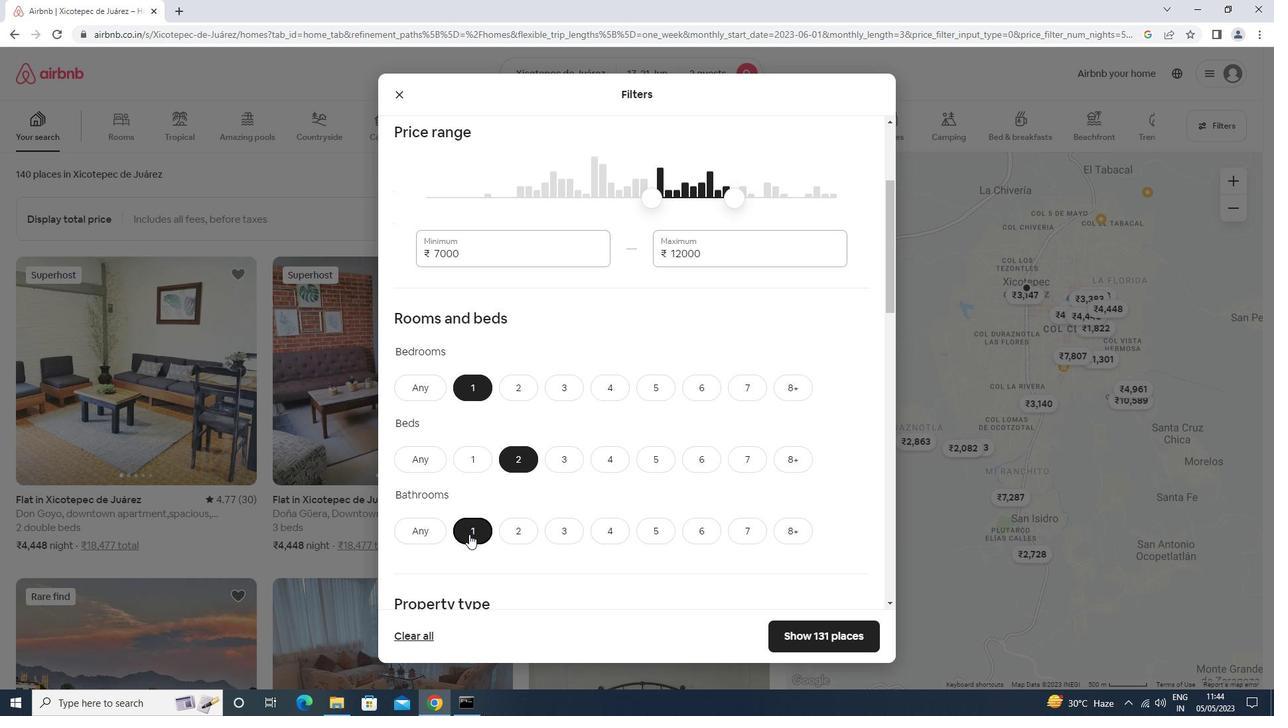 
Action: Mouse scrolled (469, 533) with delta (0, 0)
Screenshot: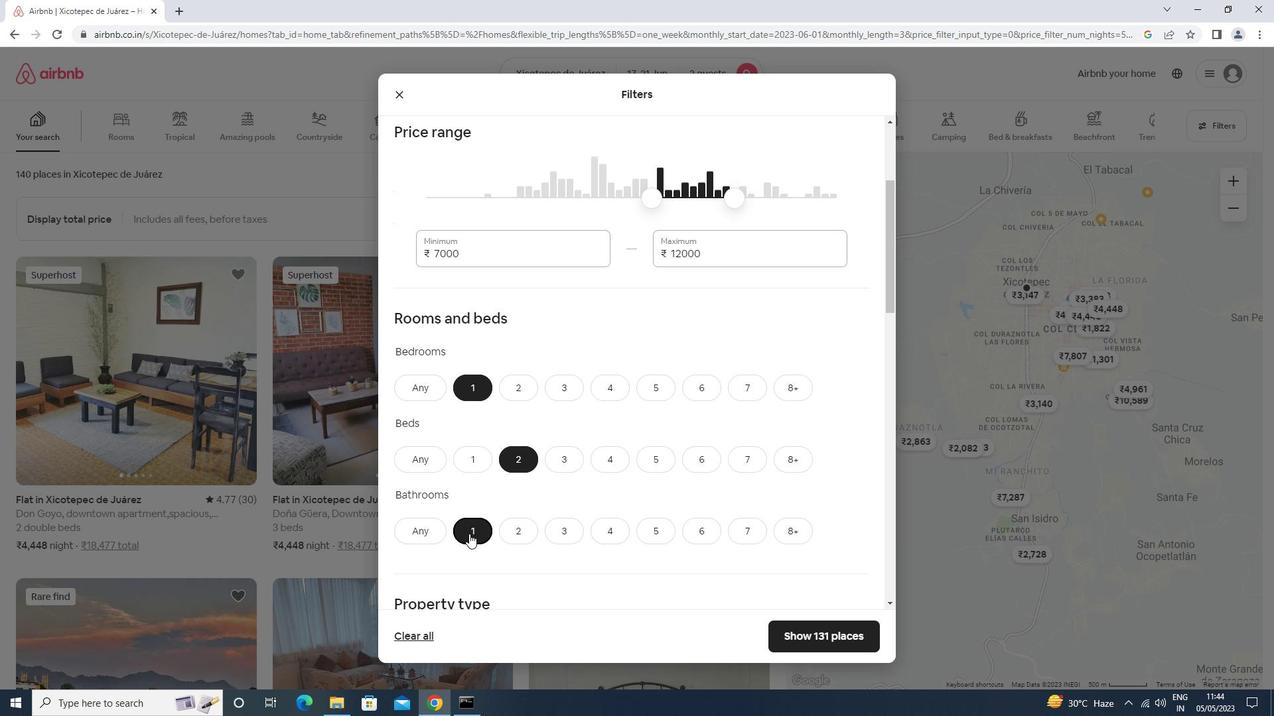 
Action: Mouse scrolled (469, 533) with delta (0, 0)
Screenshot: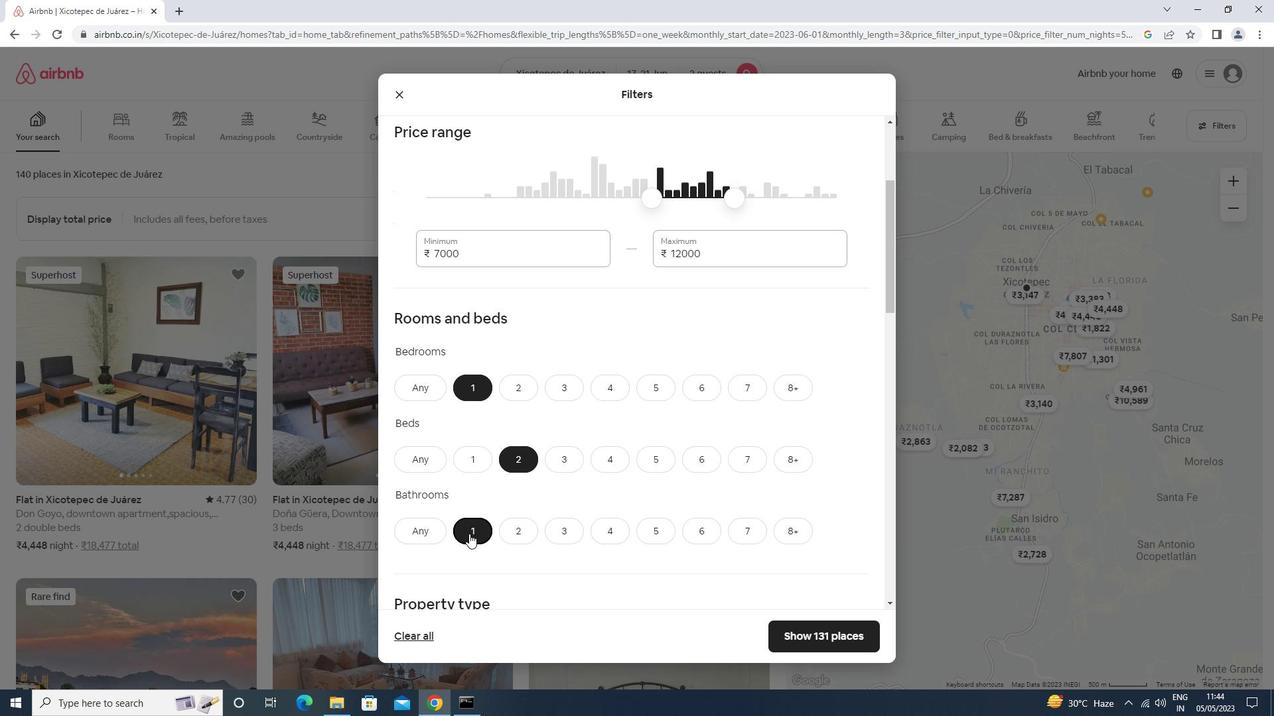 
Action: Mouse scrolled (469, 533) with delta (0, 0)
Screenshot: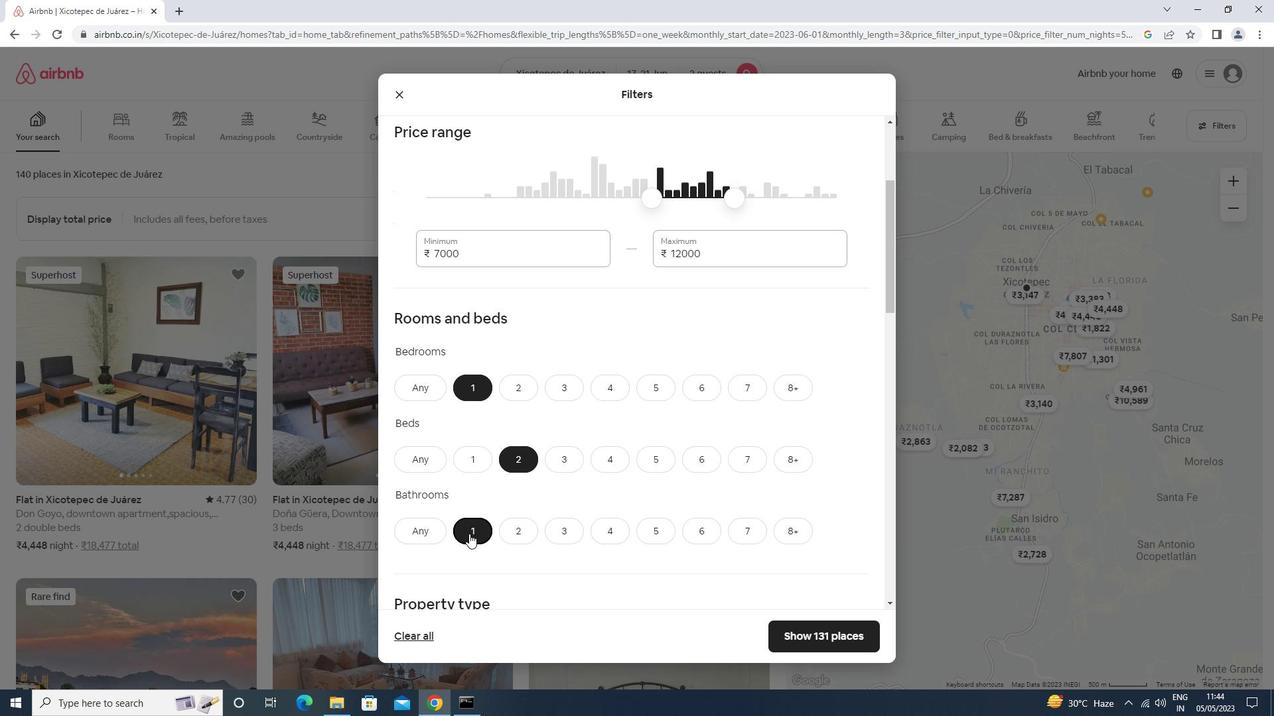 
Action: Mouse moved to (457, 486)
Screenshot: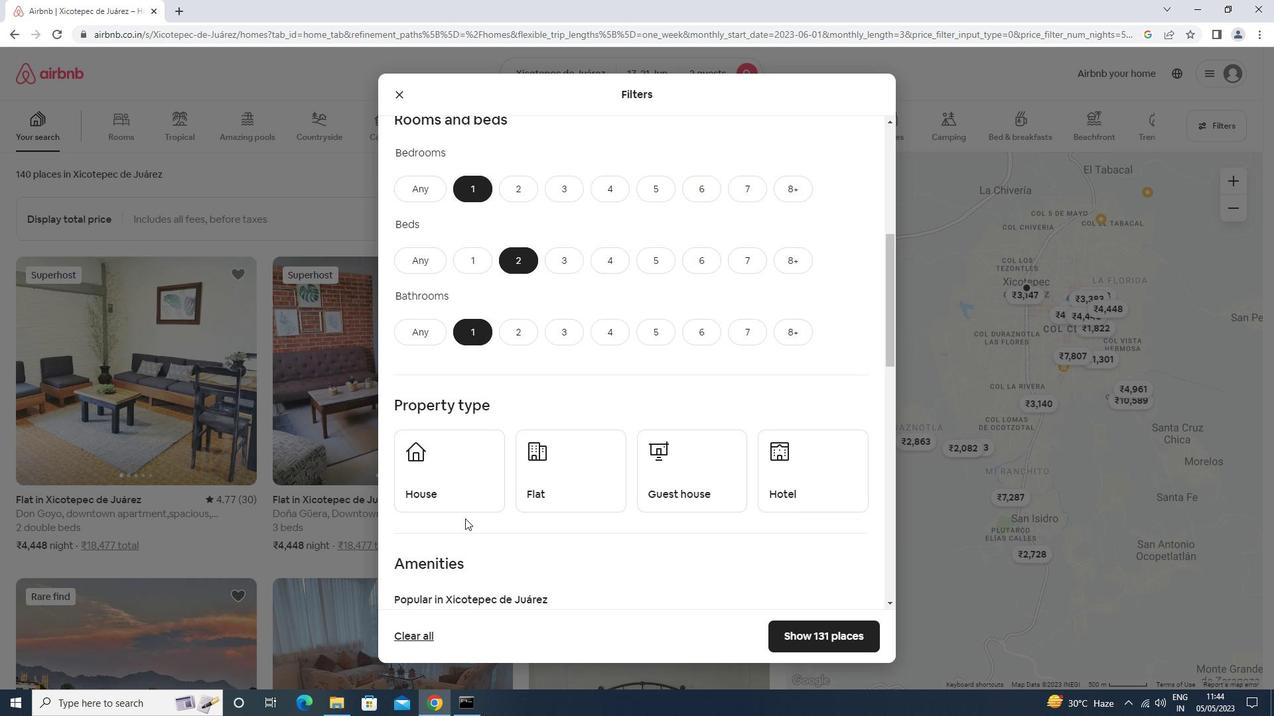 
Action: Mouse pressed left at (457, 486)
Screenshot: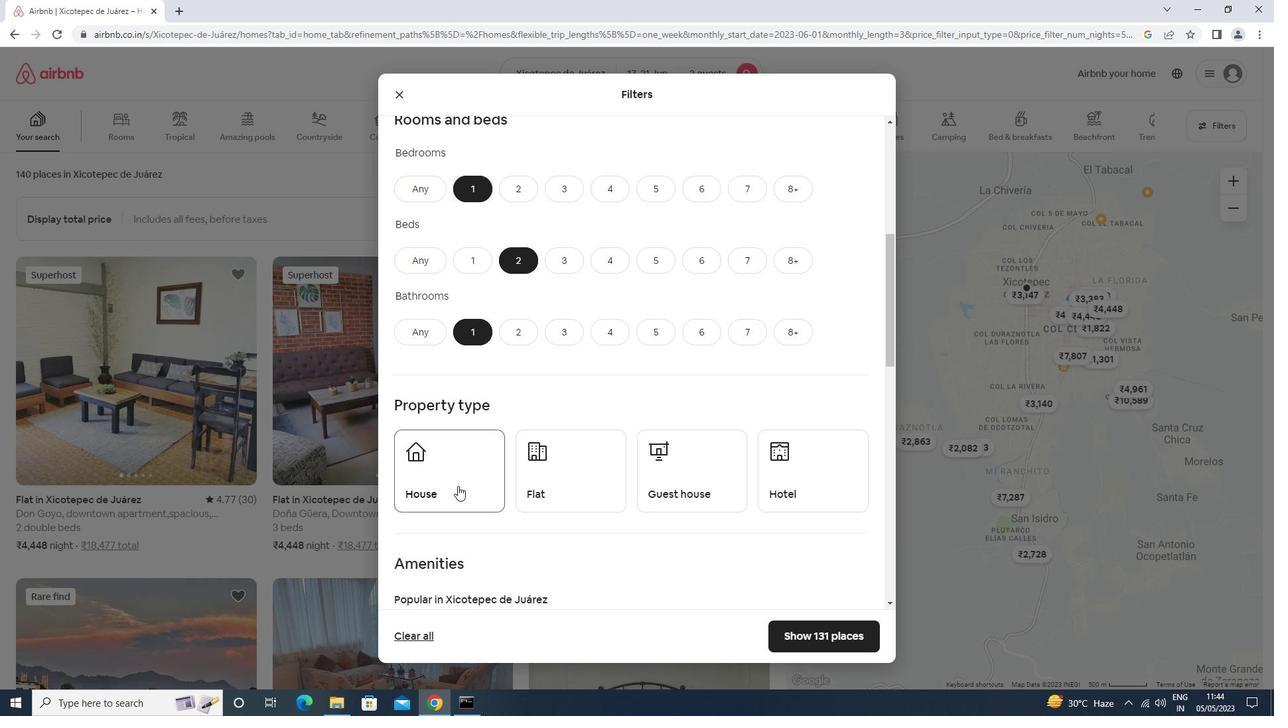 
Action: Mouse moved to (562, 487)
Screenshot: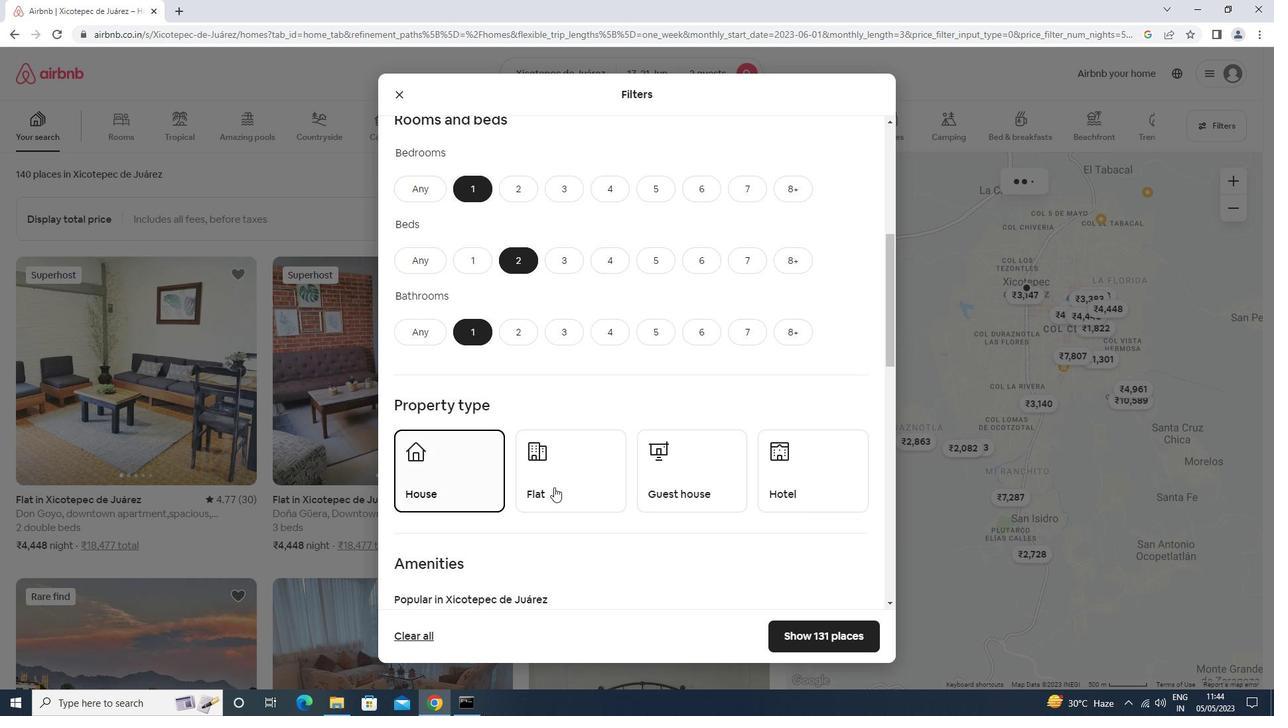 
Action: Mouse pressed left at (562, 487)
Screenshot: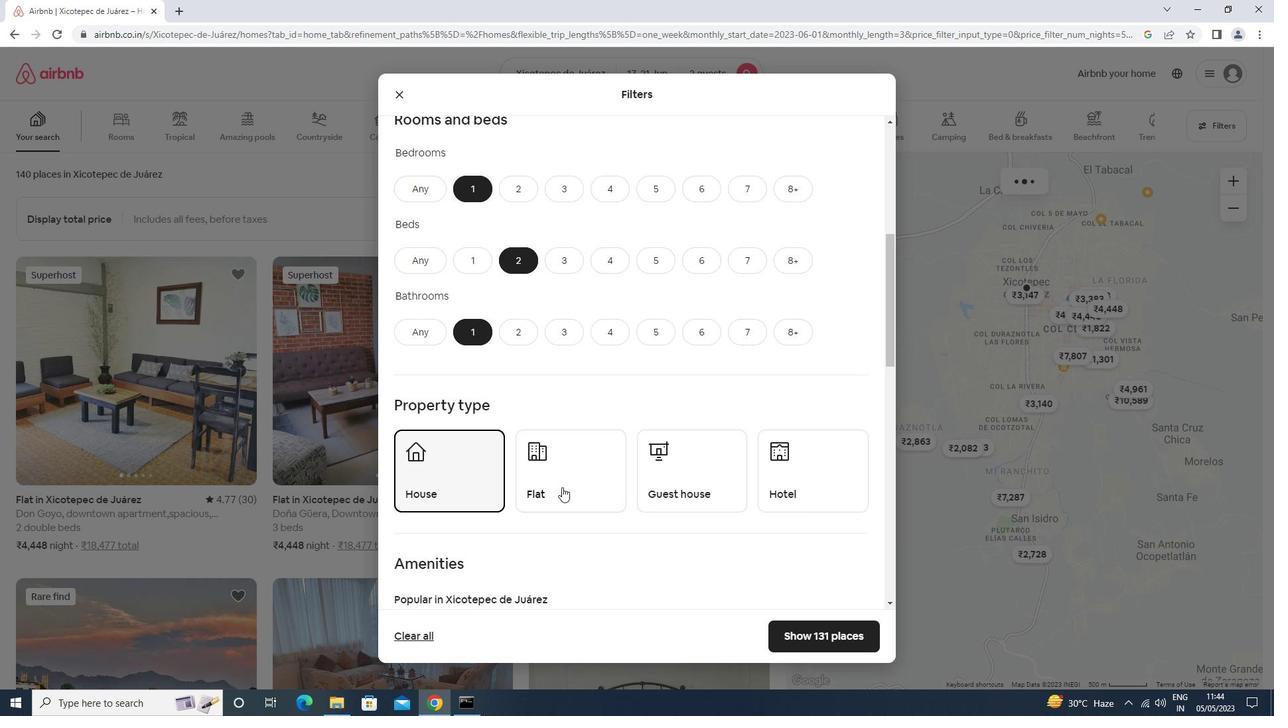 
Action: Mouse moved to (645, 487)
Screenshot: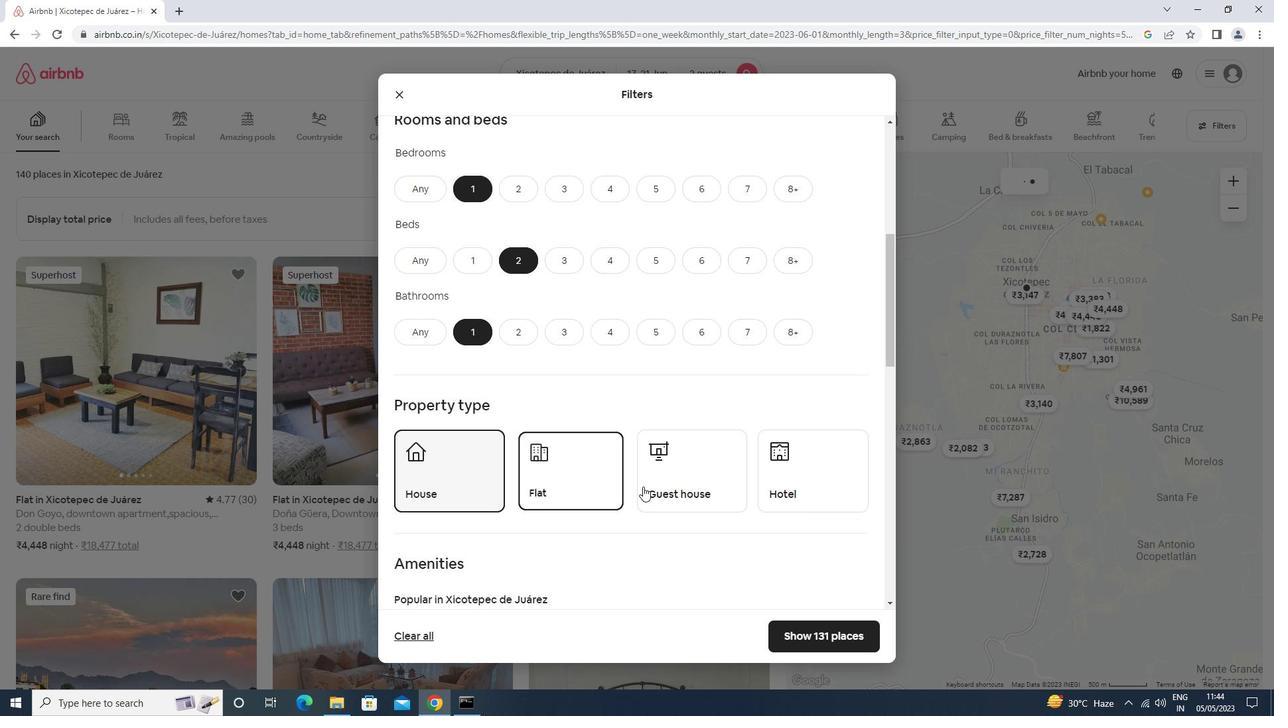 
Action: Mouse pressed left at (645, 487)
Screenshot: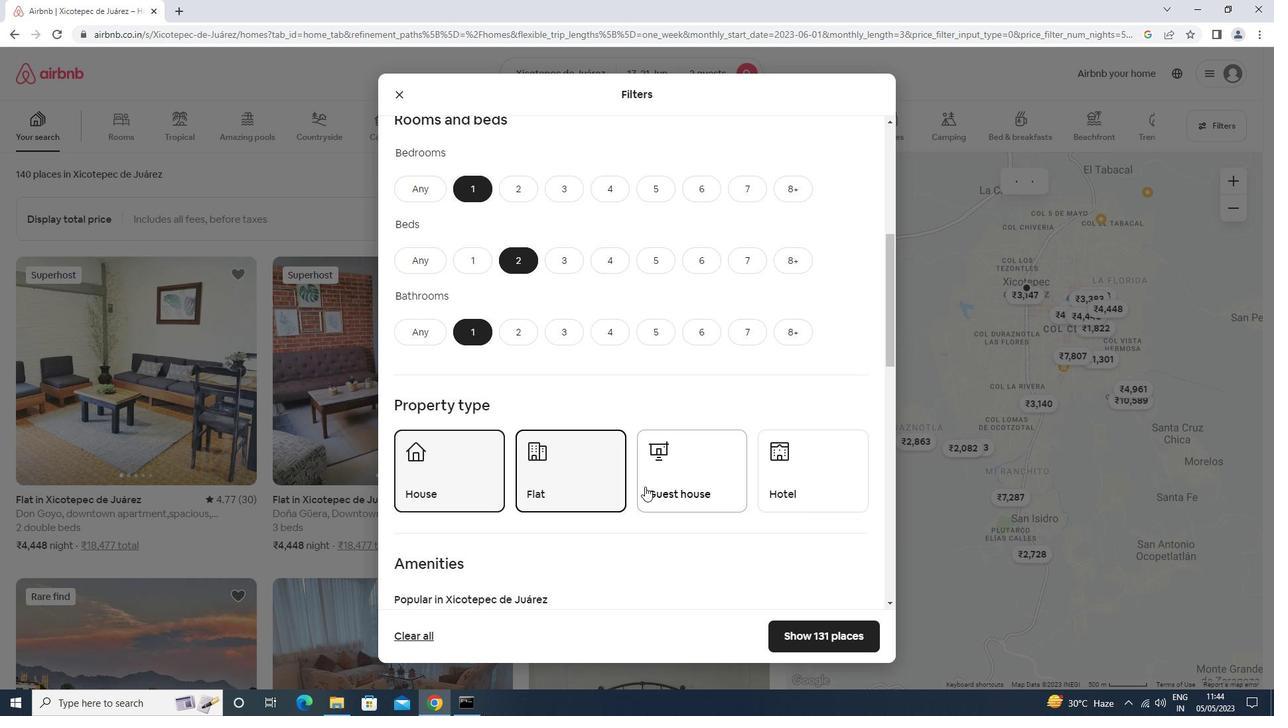 
Action: Mouse moved to (651, 489)
Screenshot: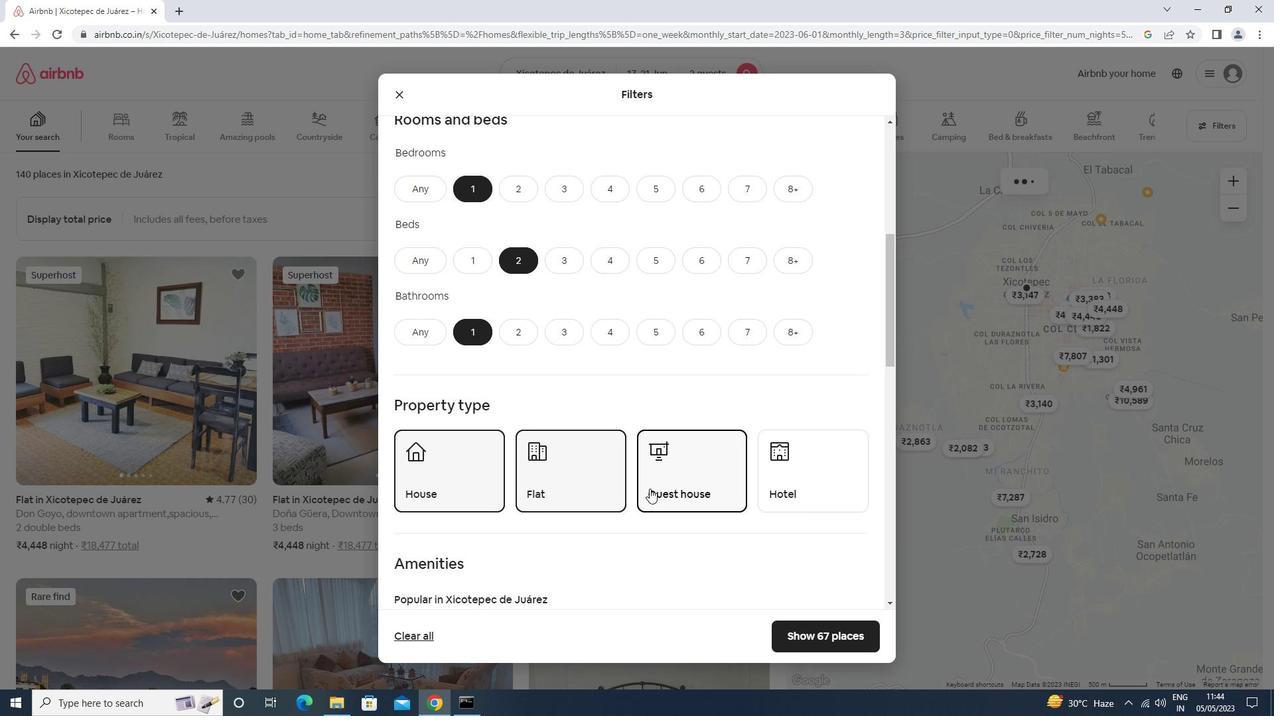 
Action: Mouse scrolled (651, 488) with delta (0, 0)
Screenshot: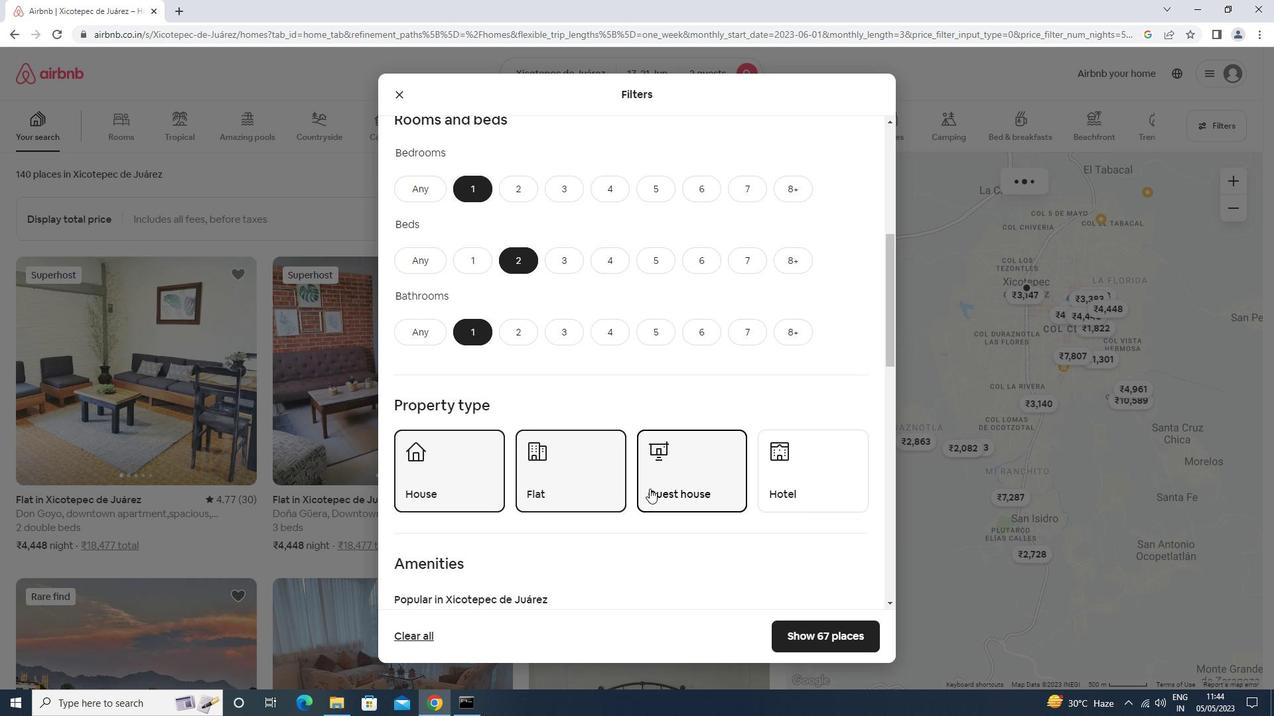 
Action: Mouse scrolled (651, 488) with delta (0, 0)
Screenshot: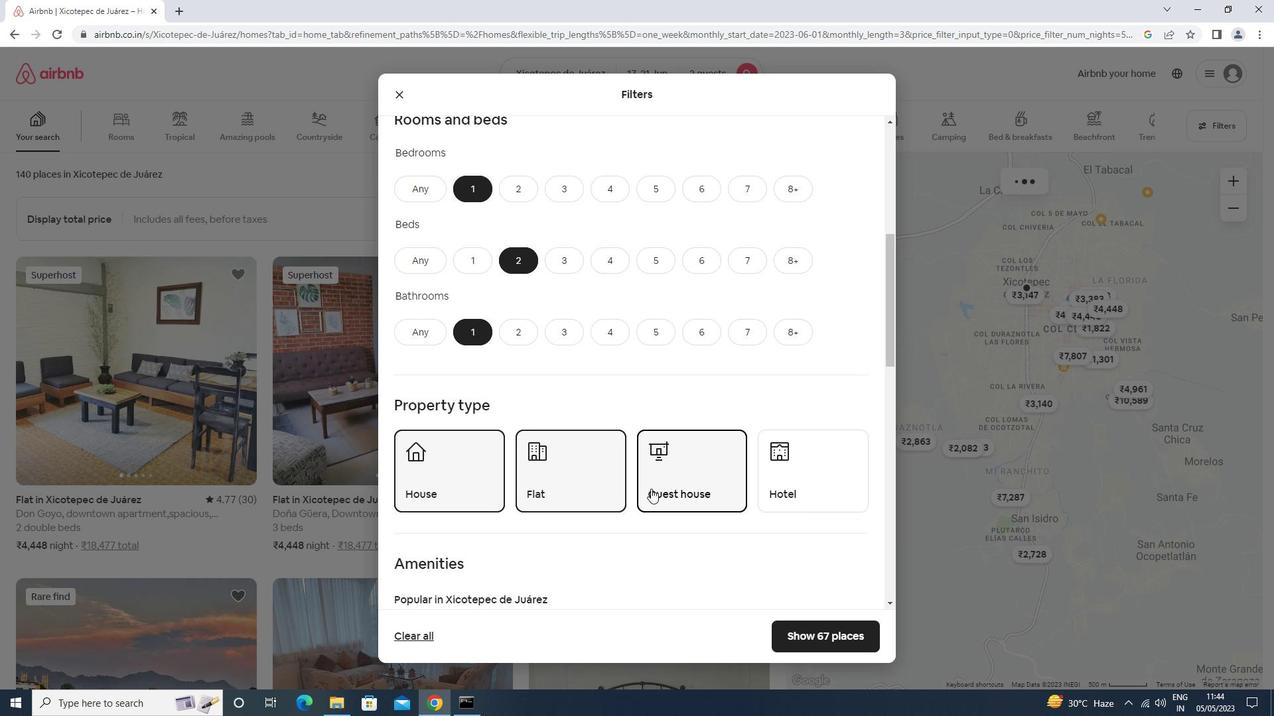 
Action: Mouse scrolled (651, 488) with delta (0, 0)
Screenshot: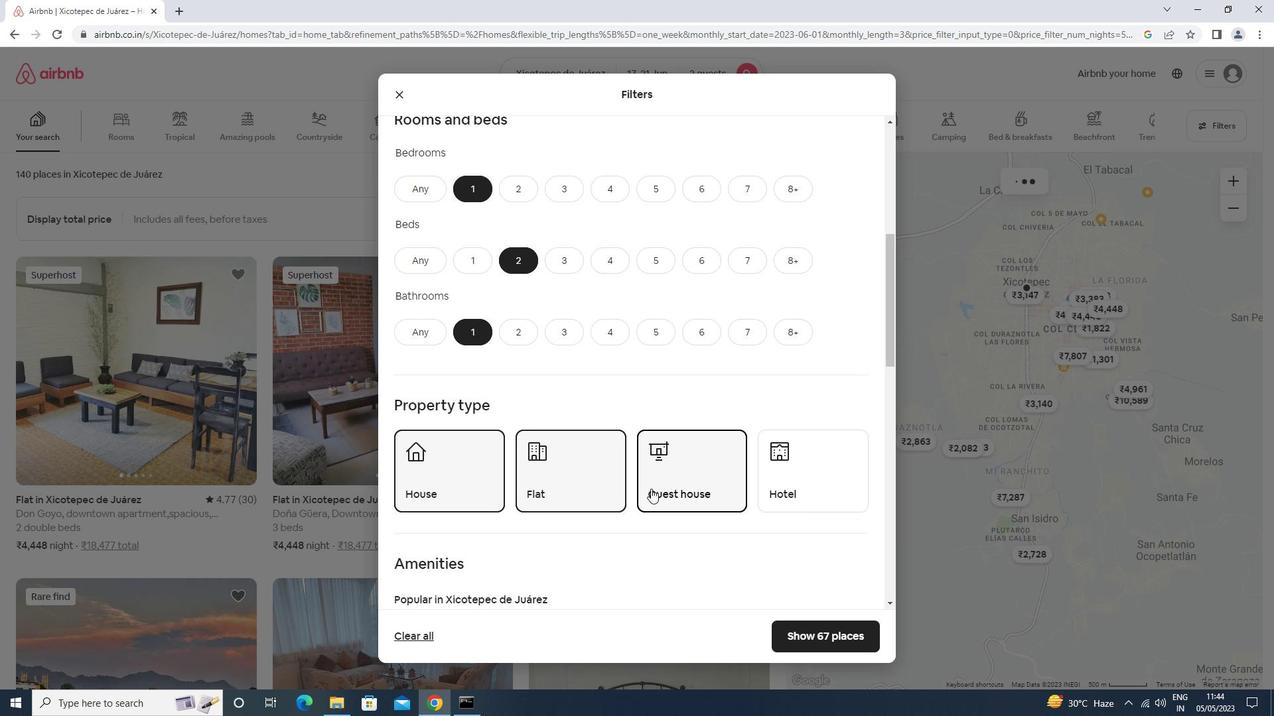
Action: Mouse scrolled (651, 488) with delta (0, 0)
Screenshot: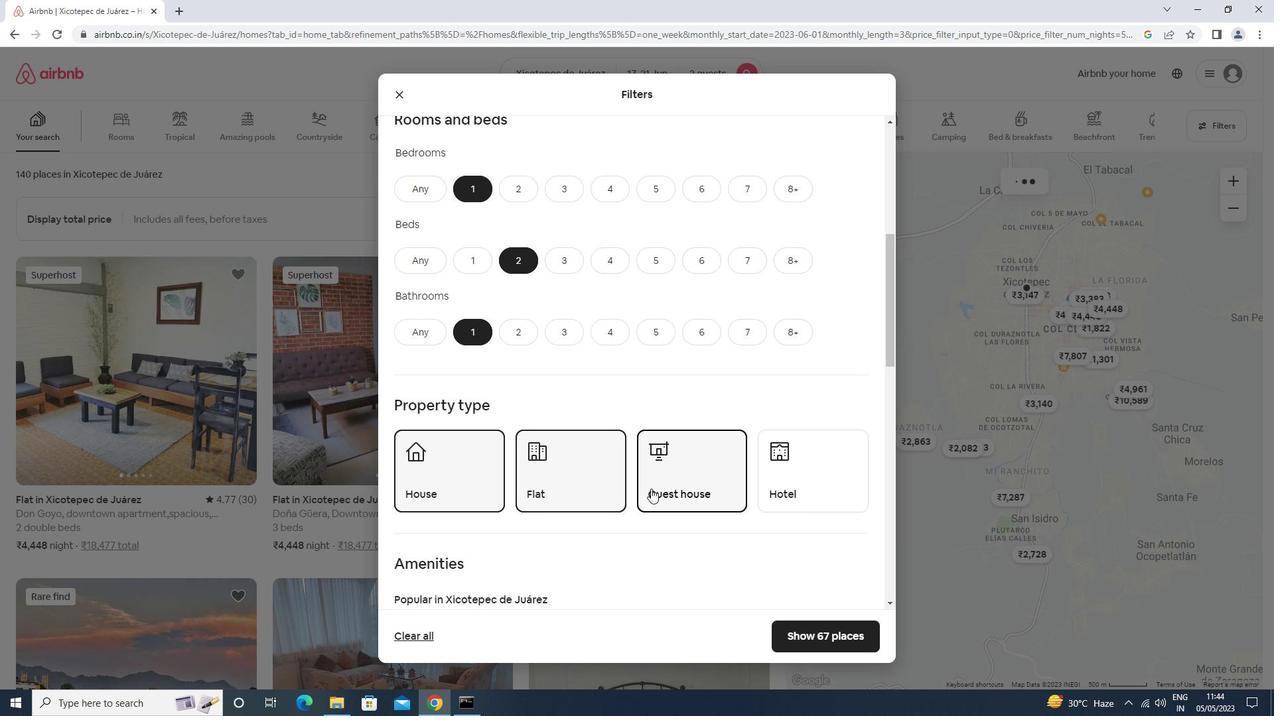 
Action: Mouse scrolled (651, 488) with delta (0, 0)
Screenshot: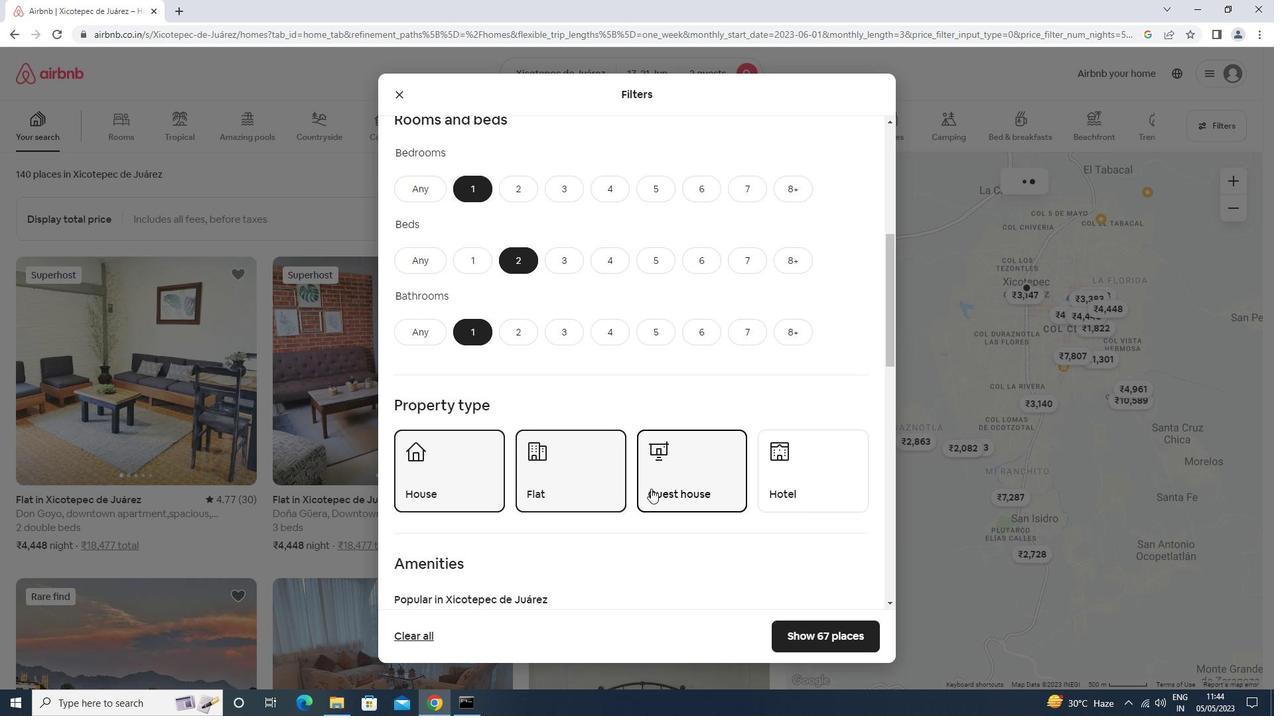 
Action: Mouse moved to (842, 540)
Screenshot: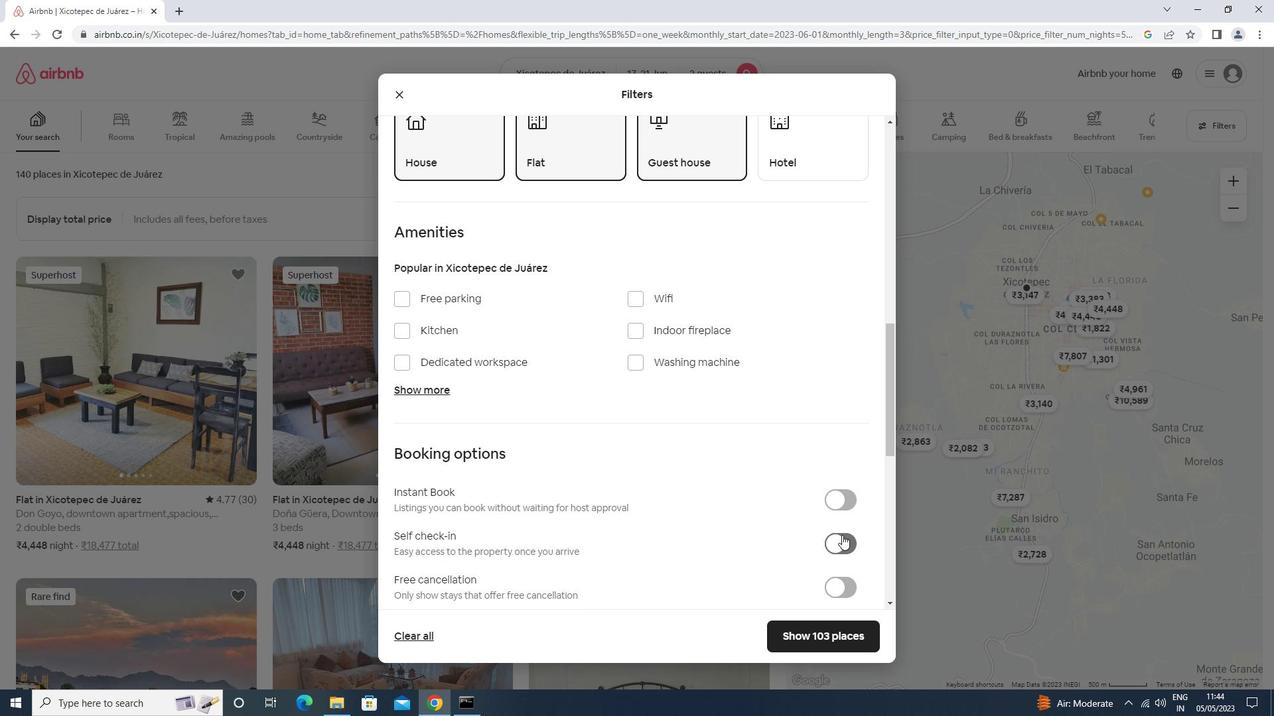 
Action: Mouse pressed left at (842, 540)
Screenshot: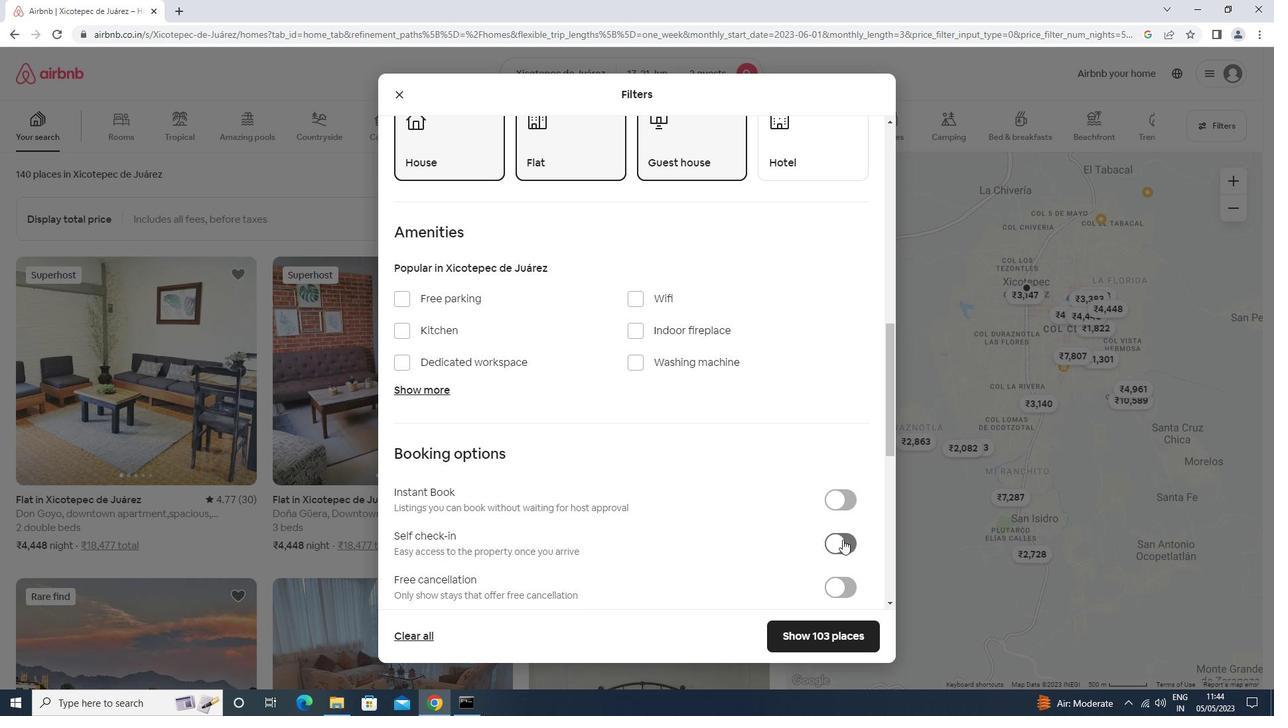 
Action: Mouse moved to (842, 536)
Screenshot: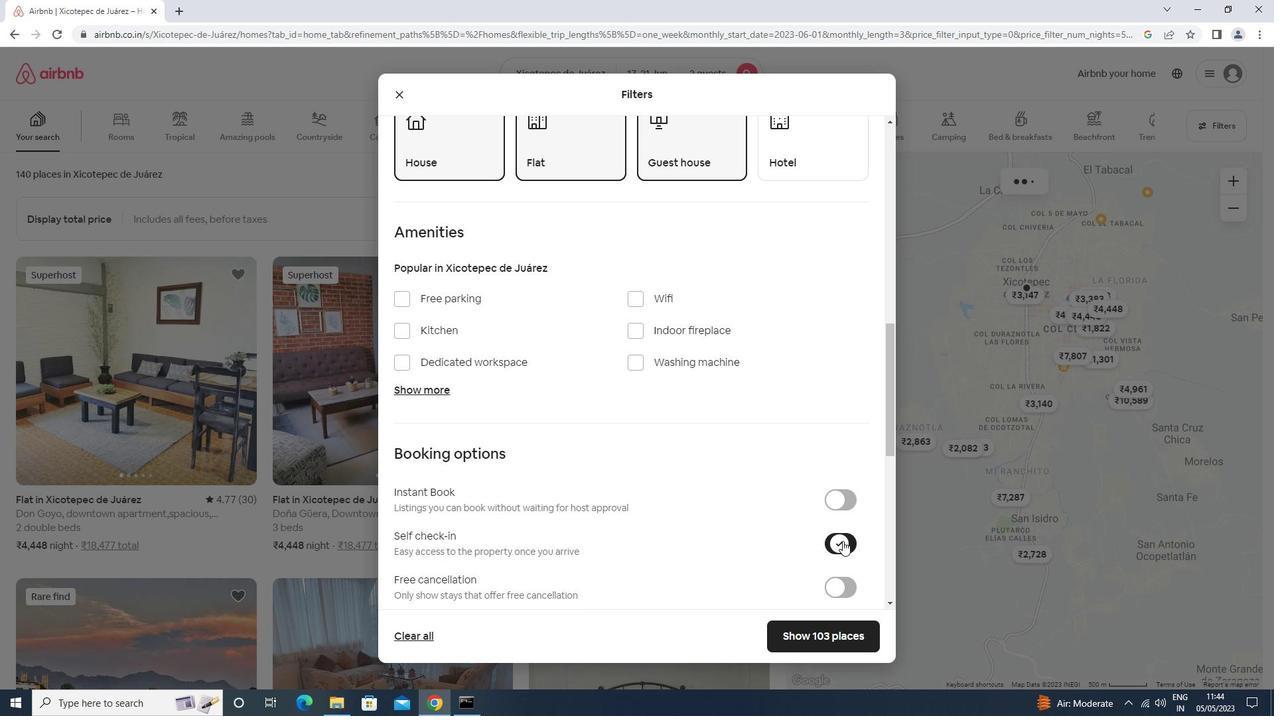 
Action: Mouse scrolled (842, 535) with delta (0, 0)
Screenshot: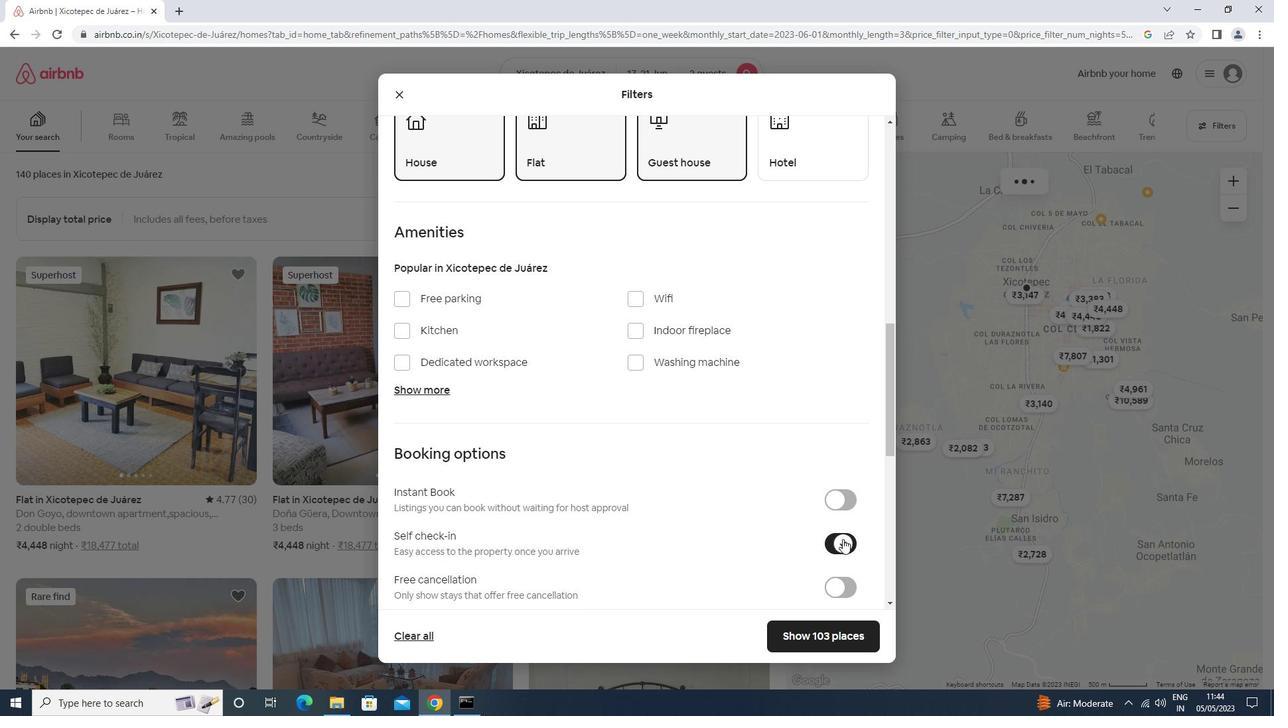 
Action: Mouse scrolled (842, 535) with delta (0, 0)
Screenshot: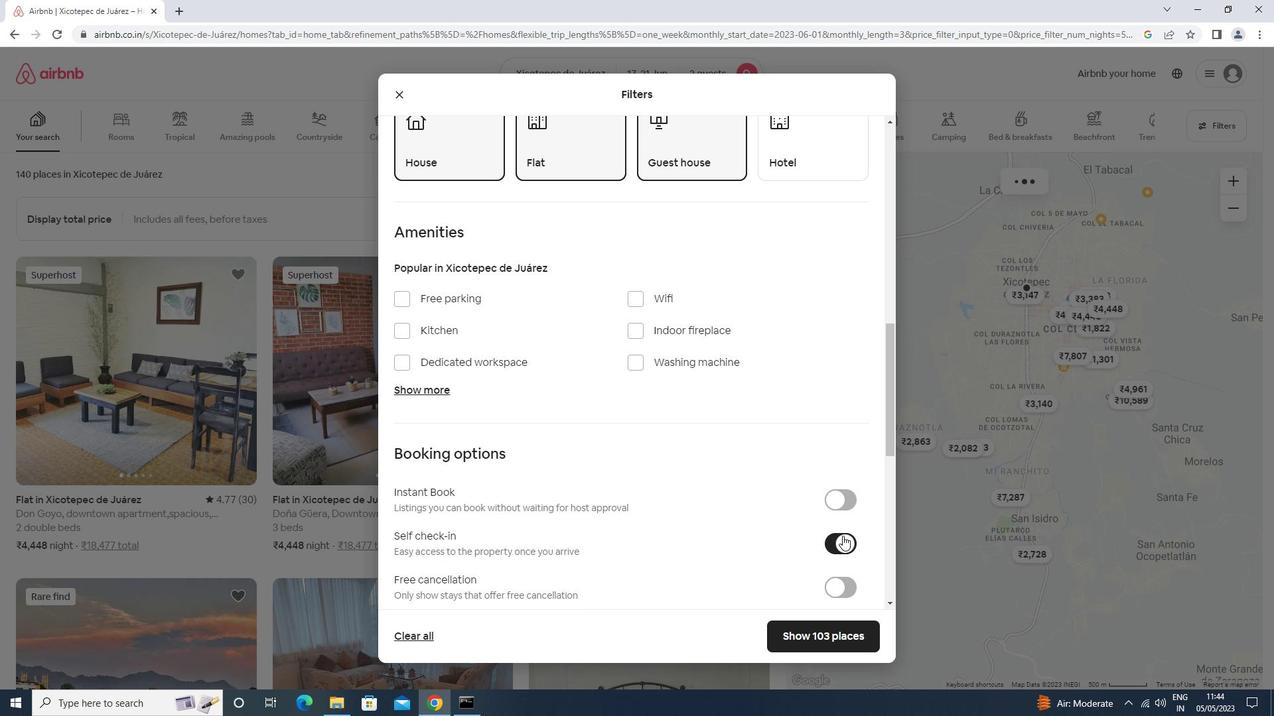 
Action: Mouse scrolled (842, 535) with delta (0, 0)
Screenshot: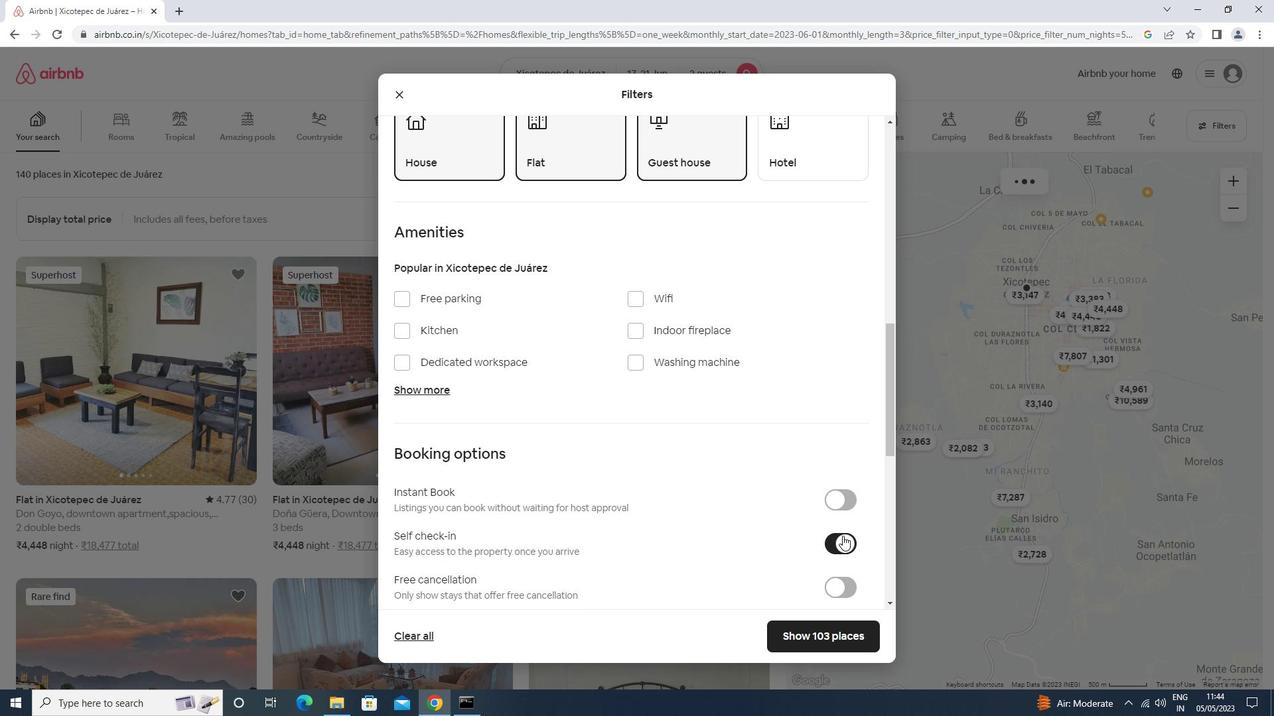 
Action: Mouse scrolled (842, 535) with delta (0, 0)
Screenshot: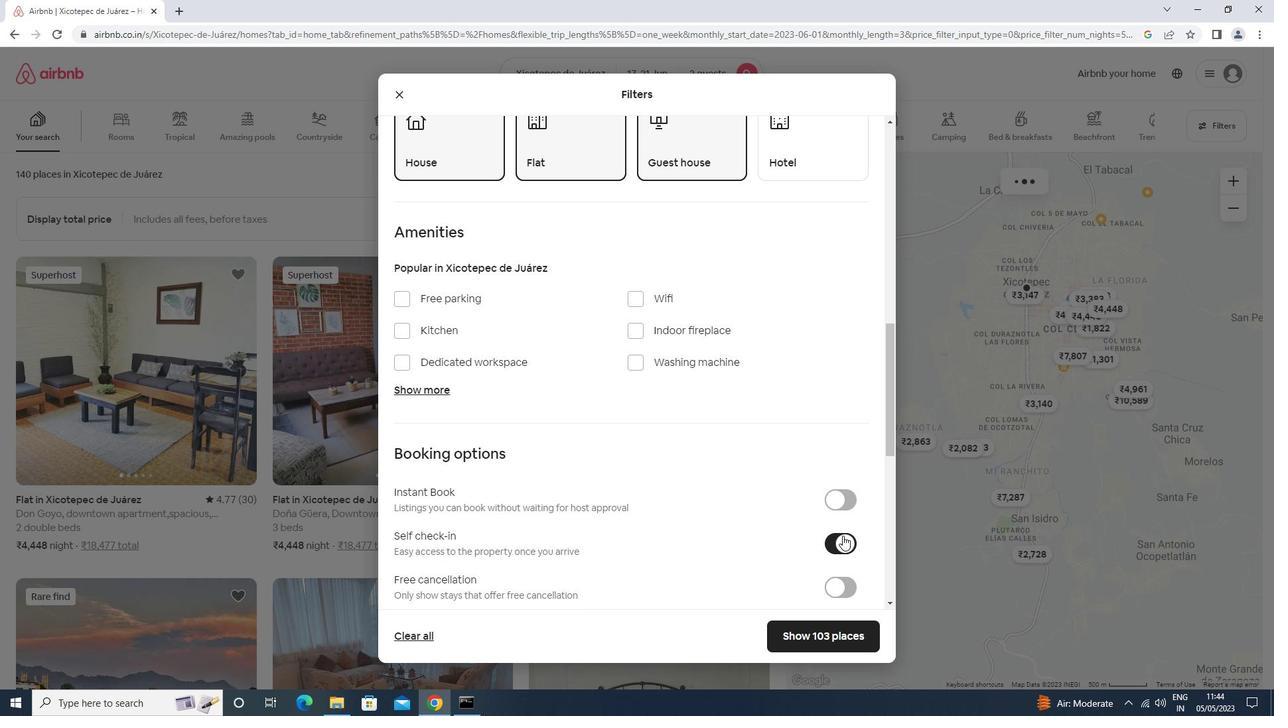 
Action: Mouse scrolled (842, 535) with delta (0, 0)
Screenshot: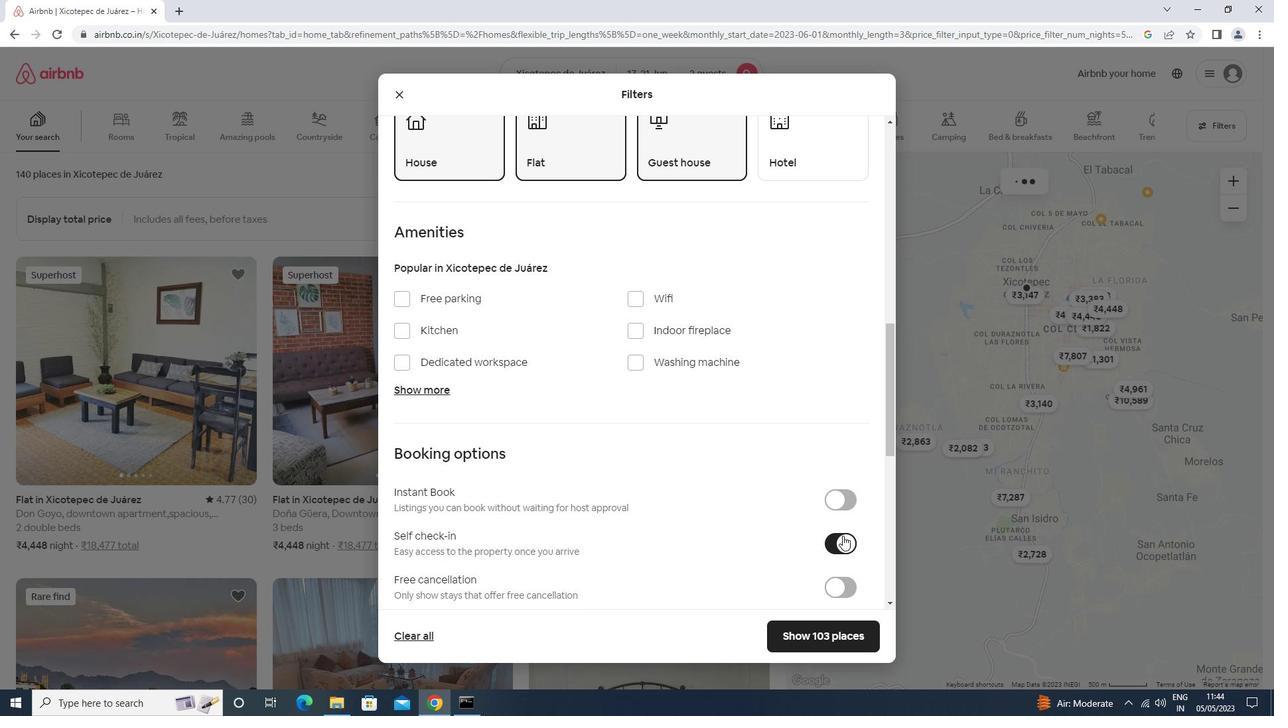 
Action: Mouse moved to (600, 563)
Screenshot: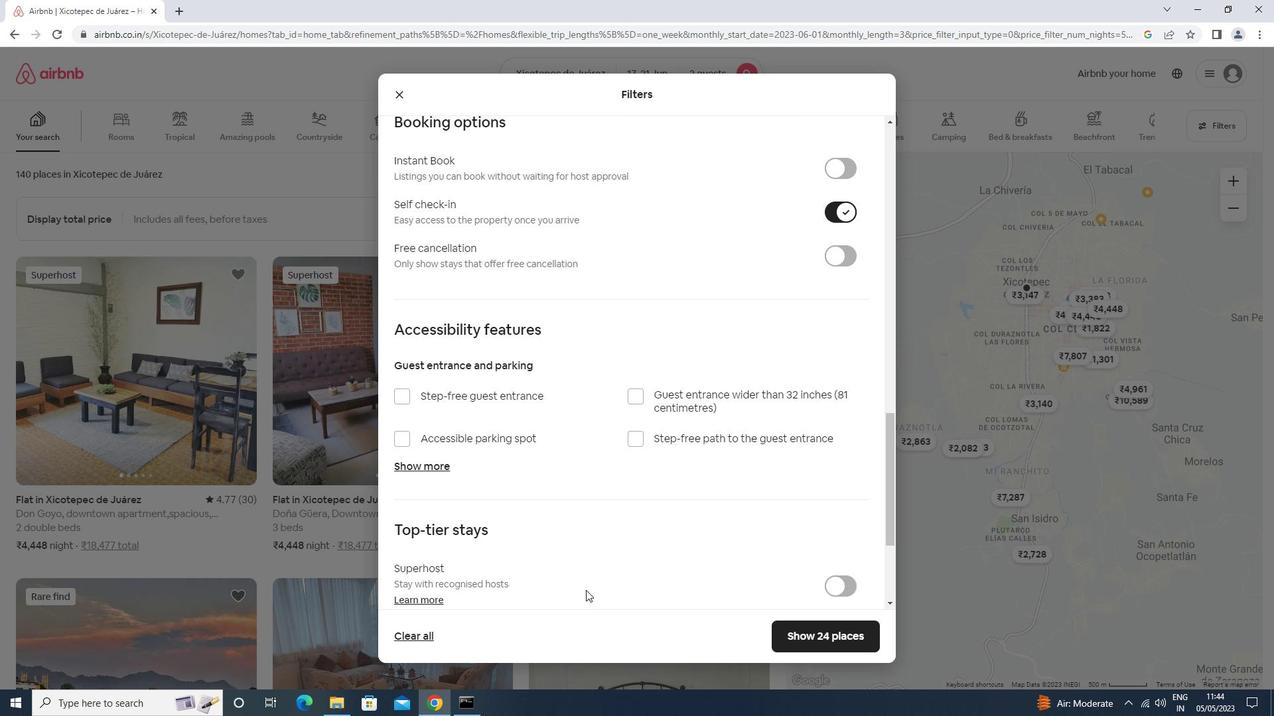 
Action: Mouse scrolled (600, 562) with delta (0, 0)
Screenshot: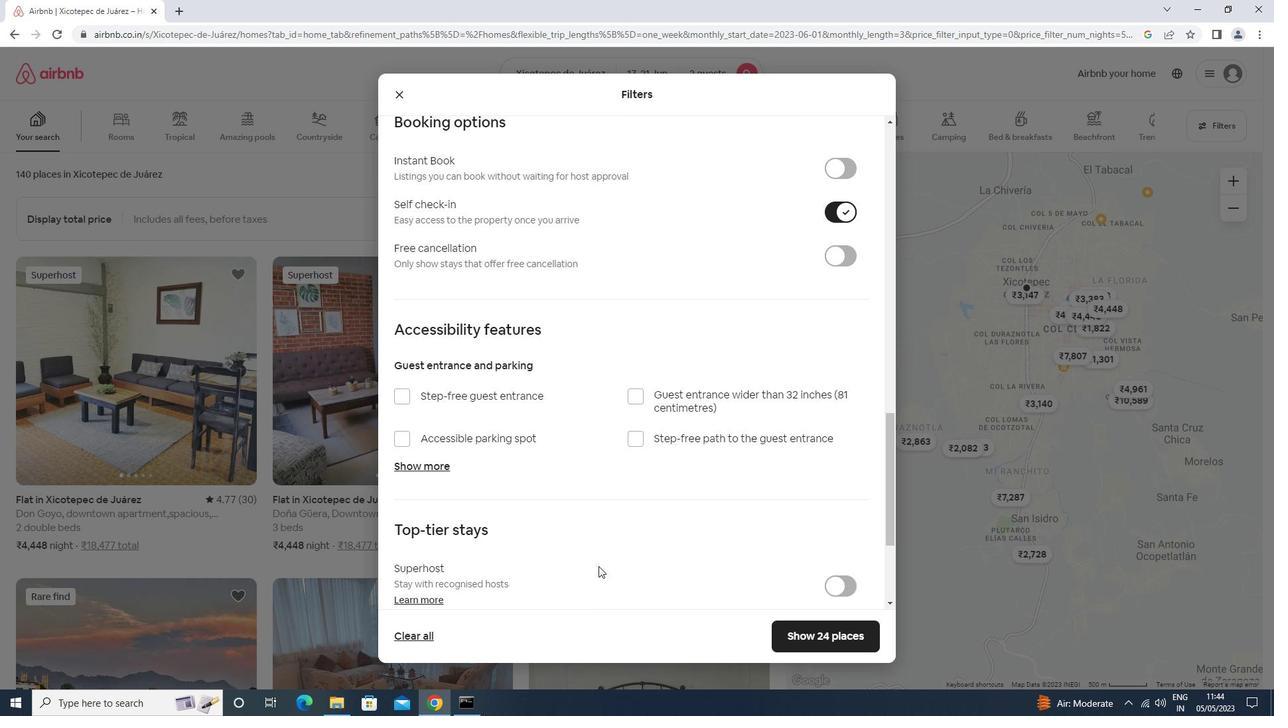 
Action: Mouse scrolled (600, 562) with delta (0, 0)
Screenshot: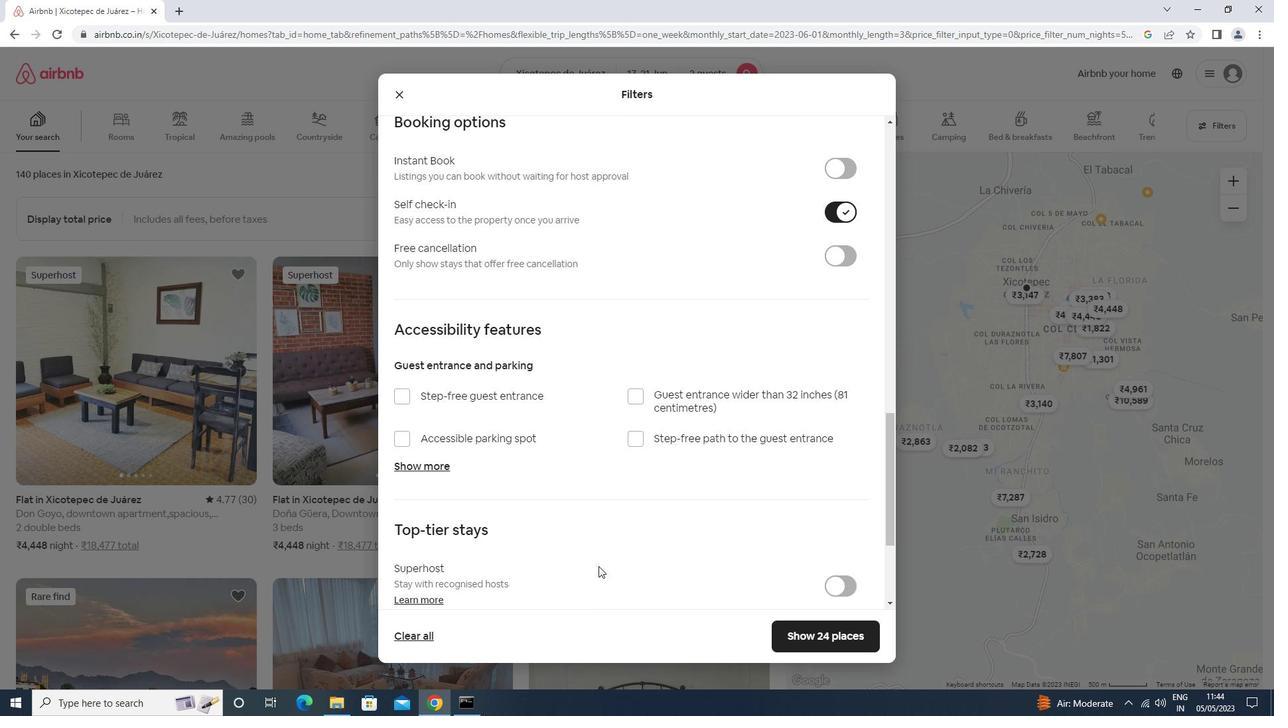 
Action: Mouse scrolled (600, 562) with delta (0, 0)
Screenshot: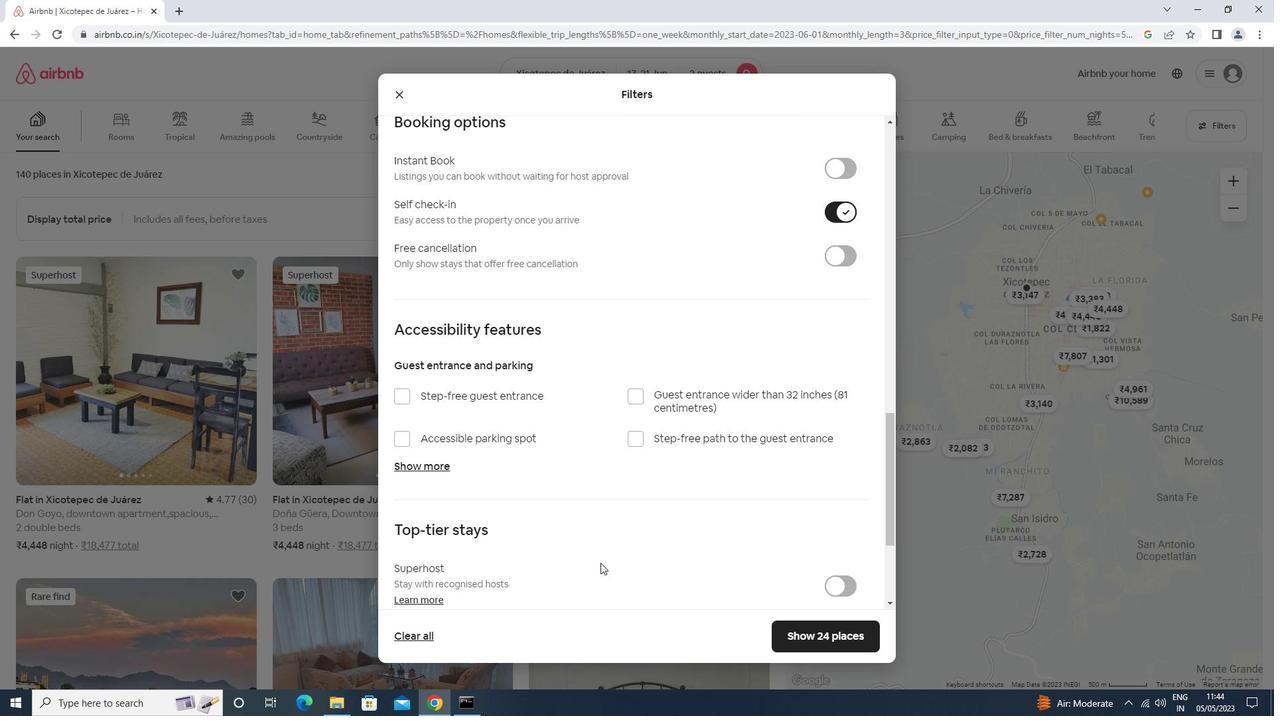 
Action: Mouse scrolled (600, 564) with delta (0, 0)
Screenshot: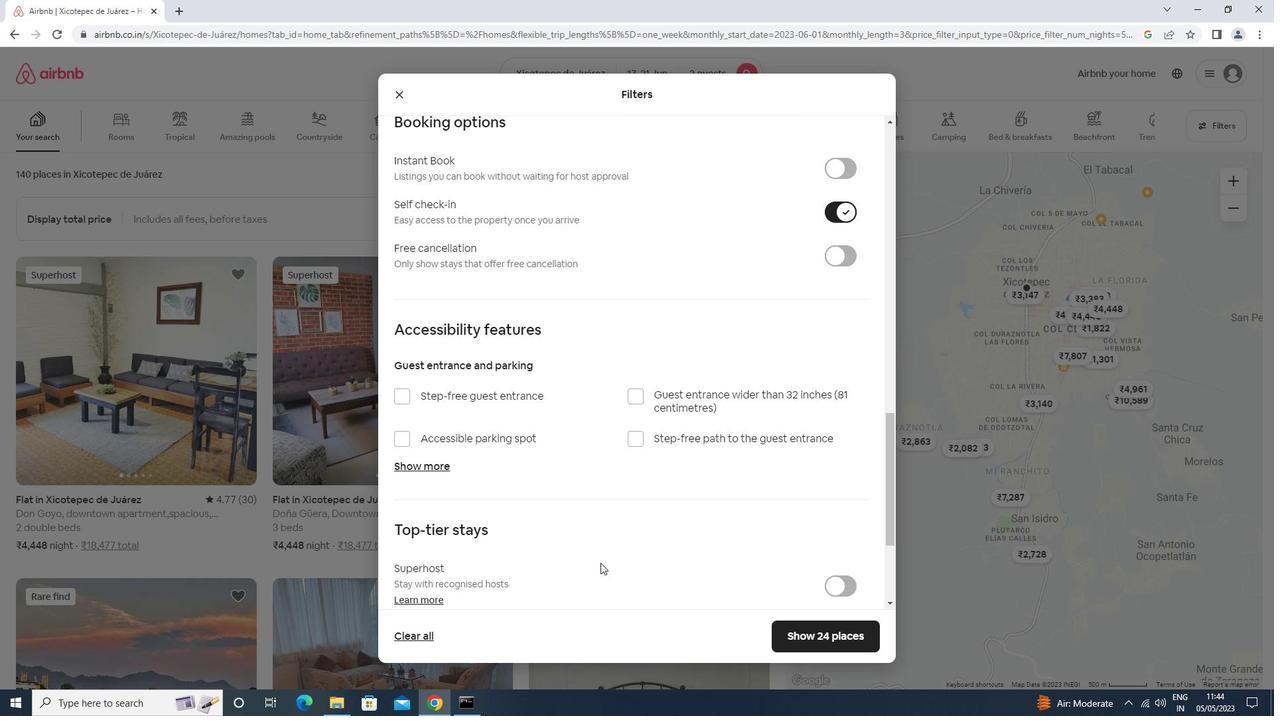 
Action: Mouse scrolled (600, 562) with delta (0, 0)
Screenshot: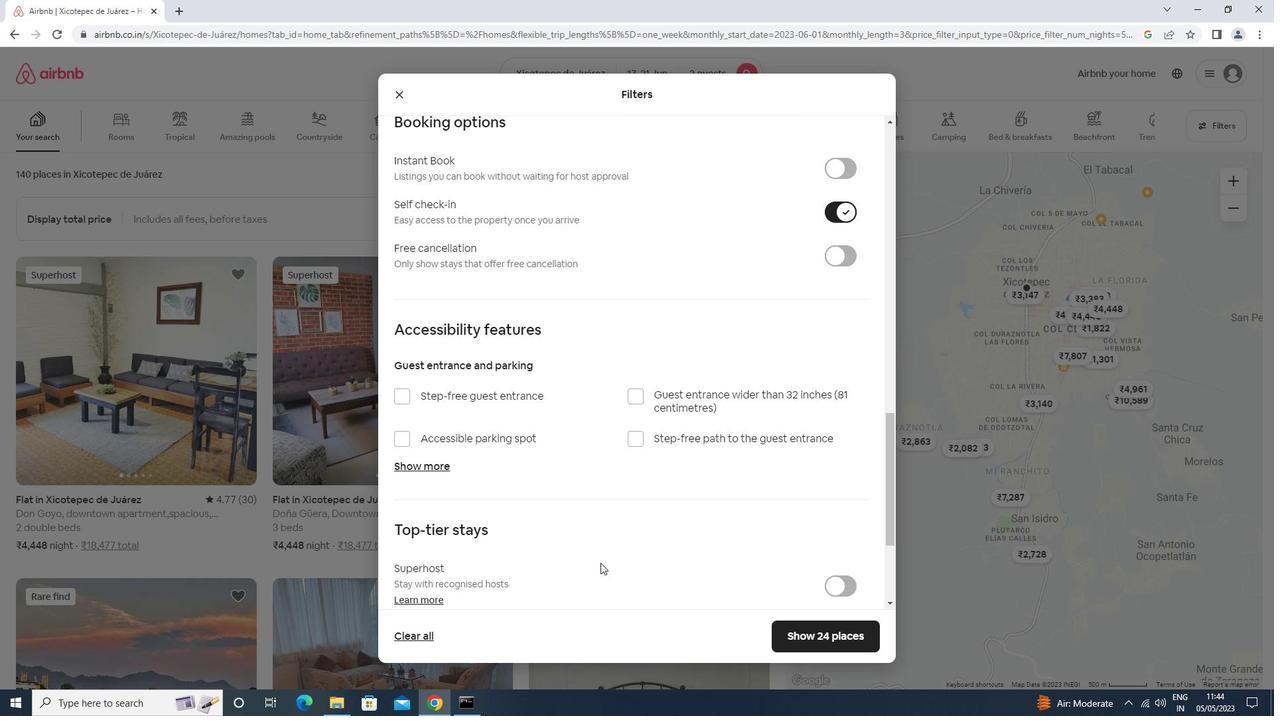 
Action: Mouse moved to (461, 516)
Screenshot: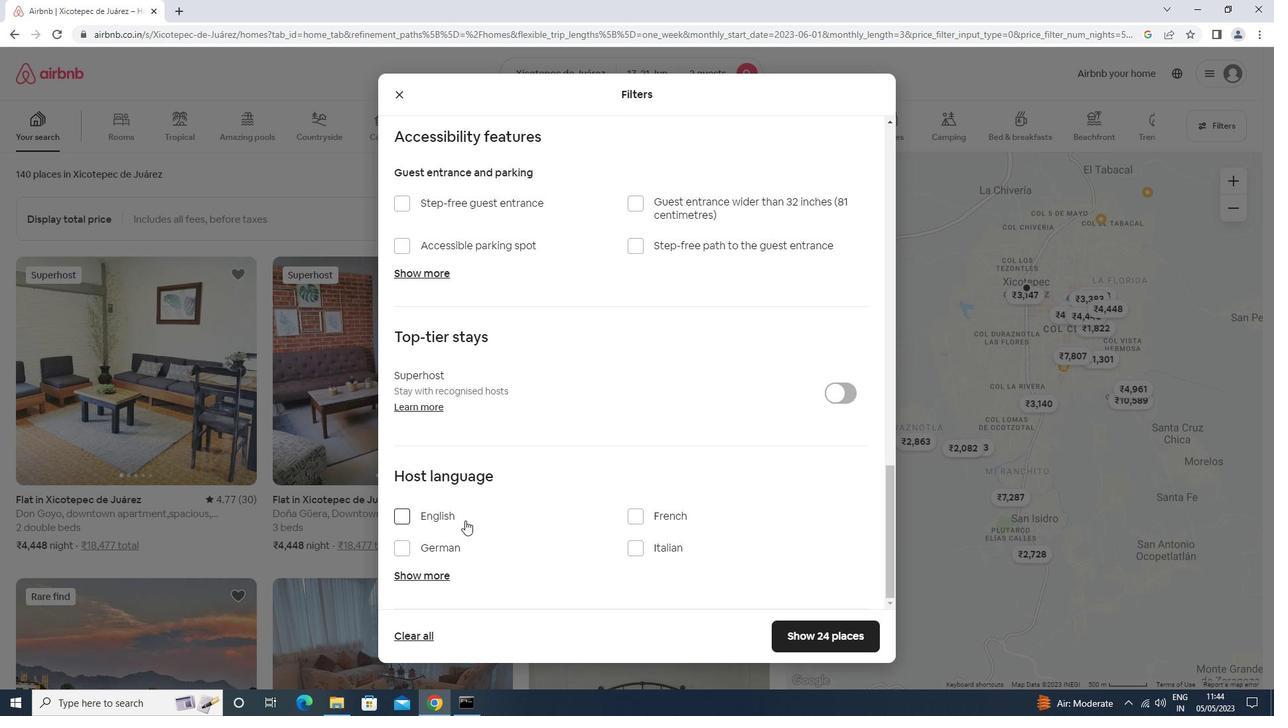 
Action: Mouse pressed left at (461, 516)
Screenshot: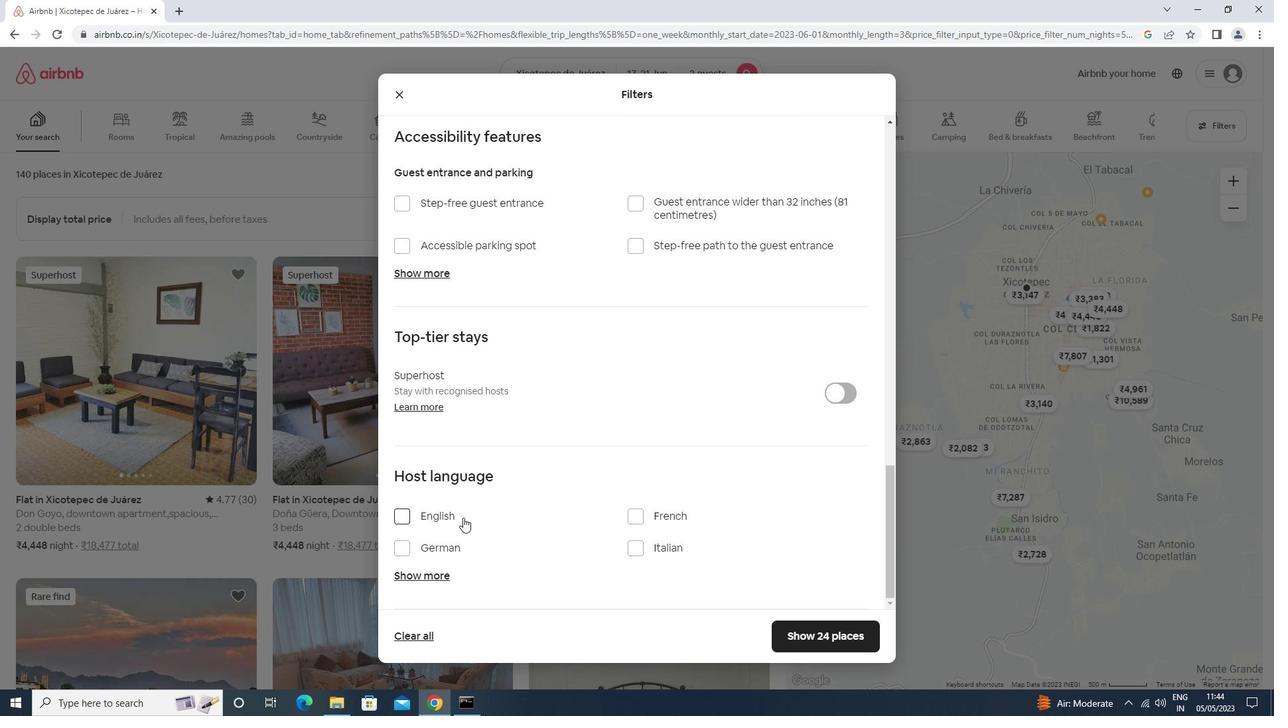 
Action: Mouse moved to (833, 627)
Screenshot: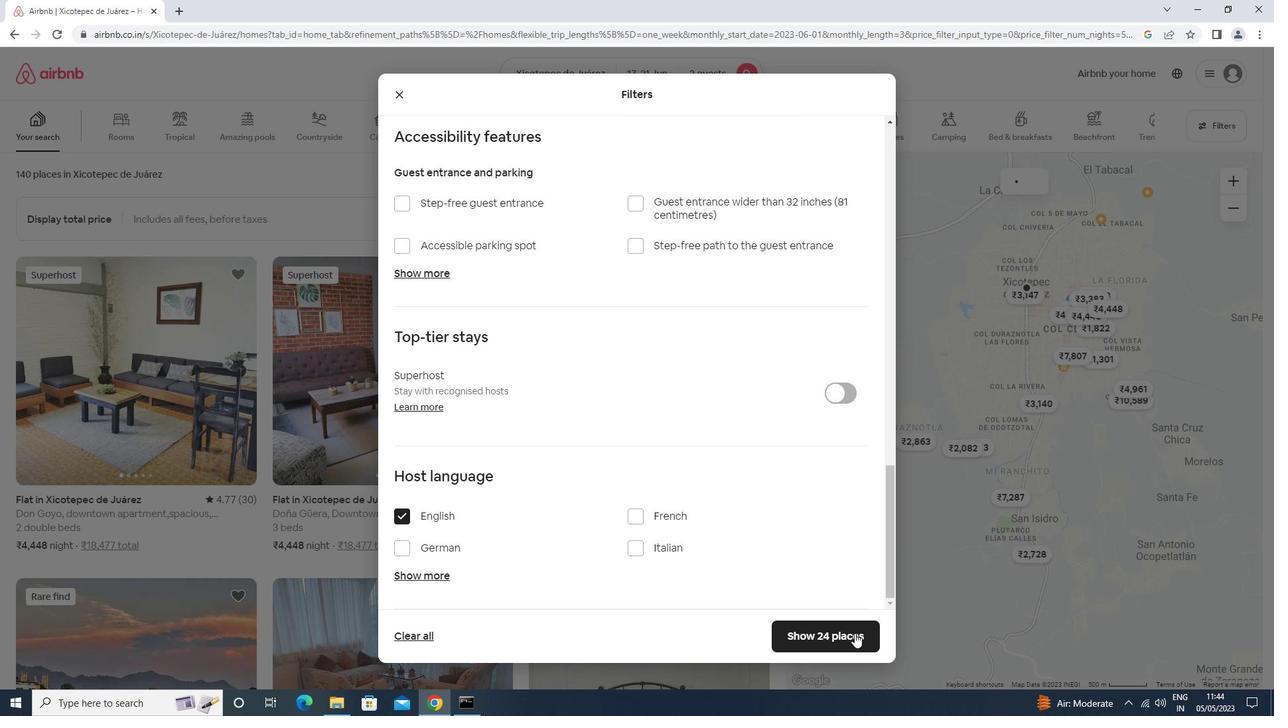
Action: Mouse pressed left at (833, 627)
Screenshot: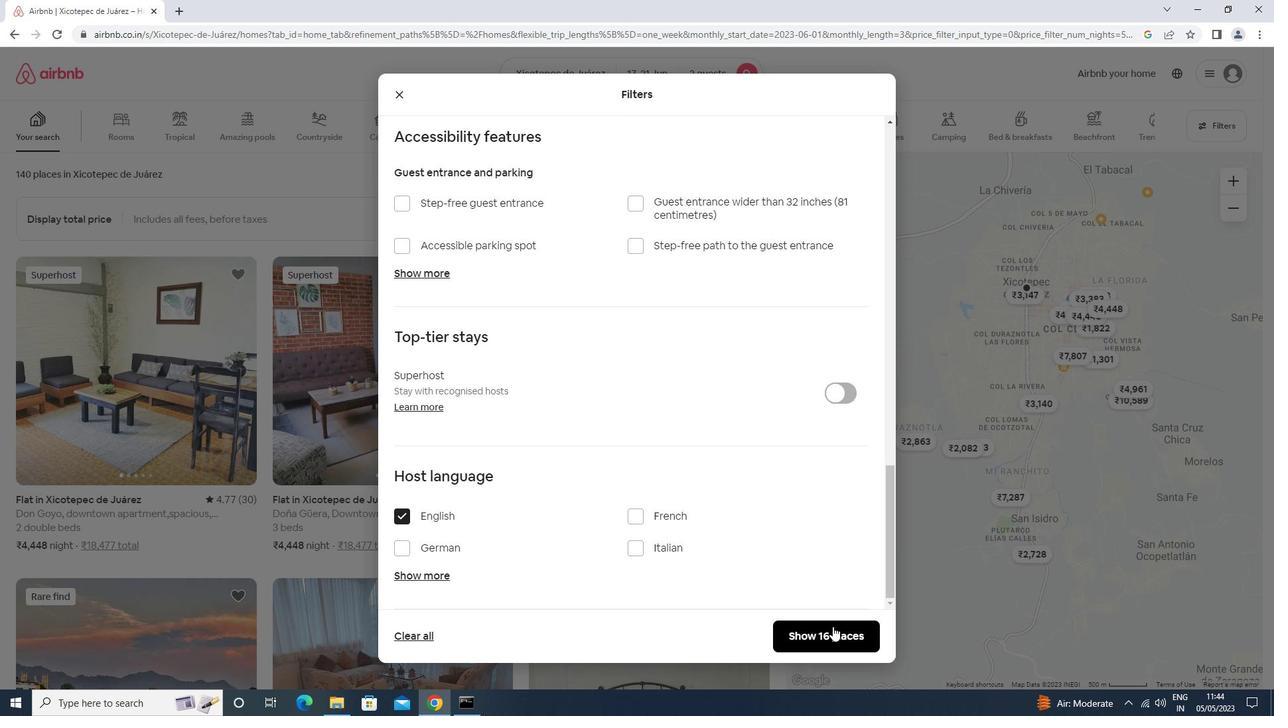 
Action: Mouse moved to (833, 627)
Screenshot: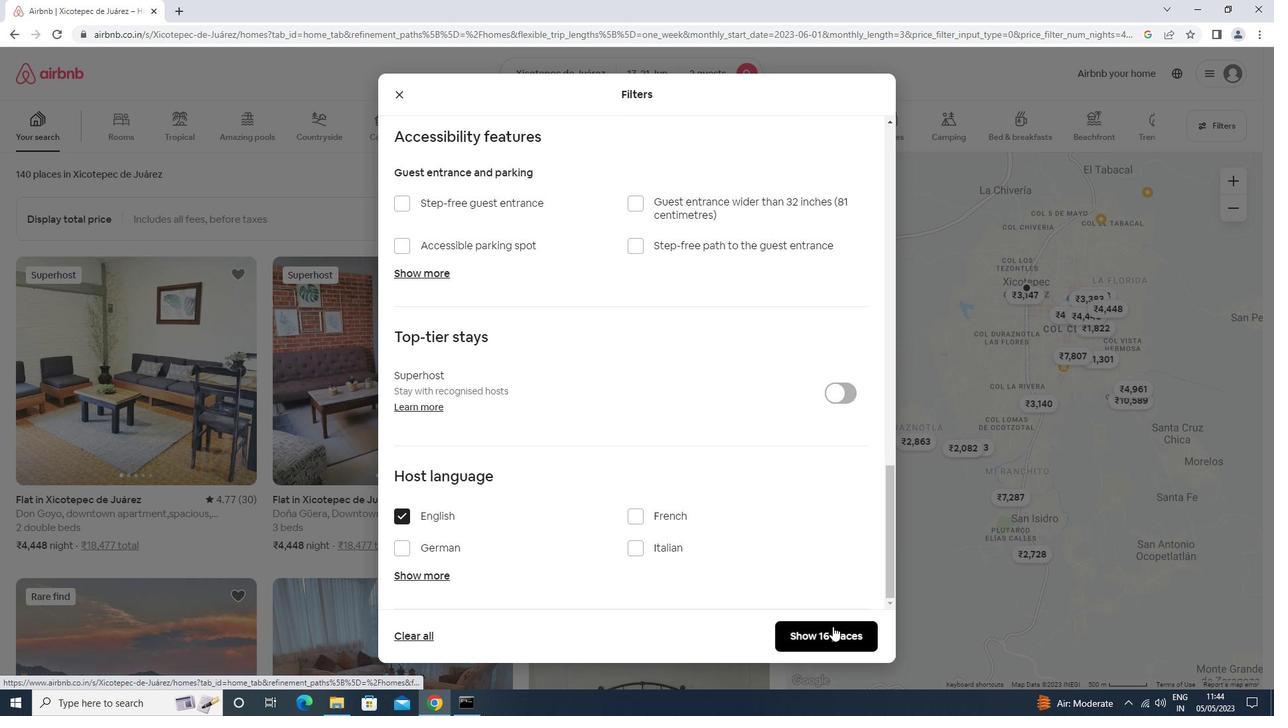 
